 Task: Select transit view around selected location Dinosaur Valley State Park, Texas, United States and check out the nearest train station
Action: Mouse moved to (159, 74)
Screenshot: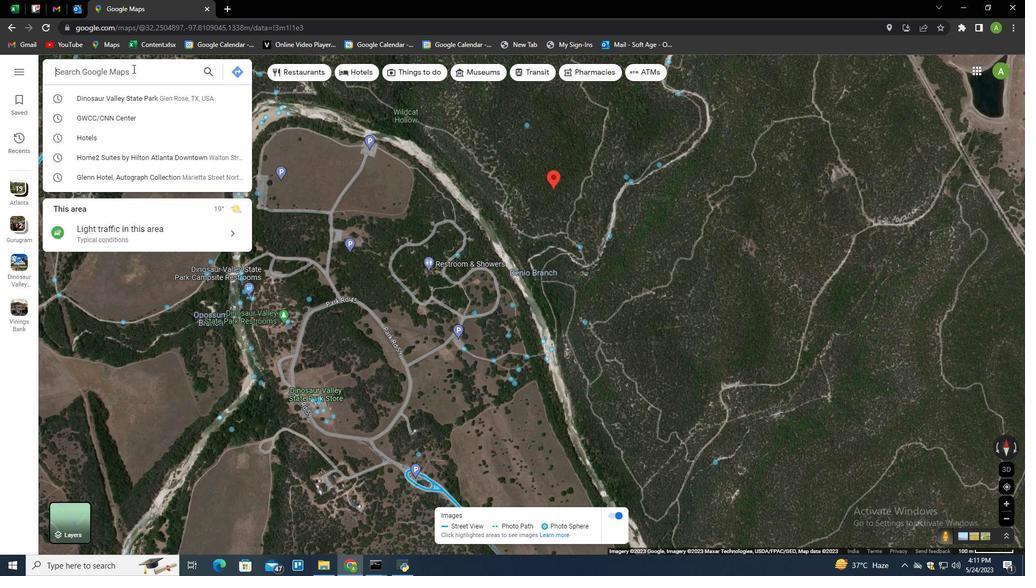 
Action: Mouse pressed left at (159, 74)
Screenshot: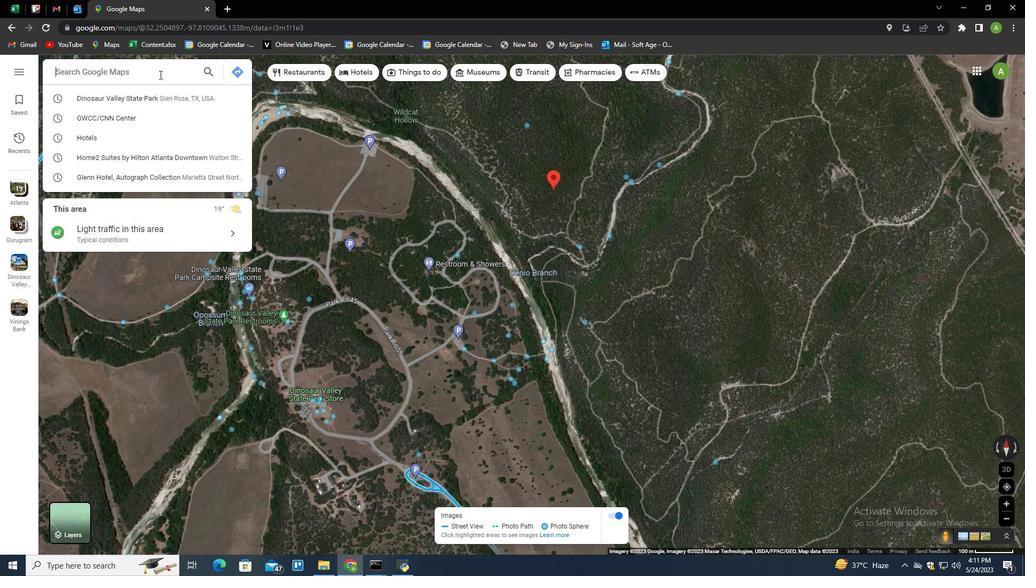 
Action: Key pressed <Key.shift>Dinosaur<Key.space><Key.shift>Valley<Key.space><Key.shift>State<Key.space><Key.shift>Ps<Key.backspace>ark,<Key.space><Key.shift>Texad<Key.backspace>s,<Key.space><Key.shift>United<Key.space><Key.shift>States<Key.enter>
Screenshot: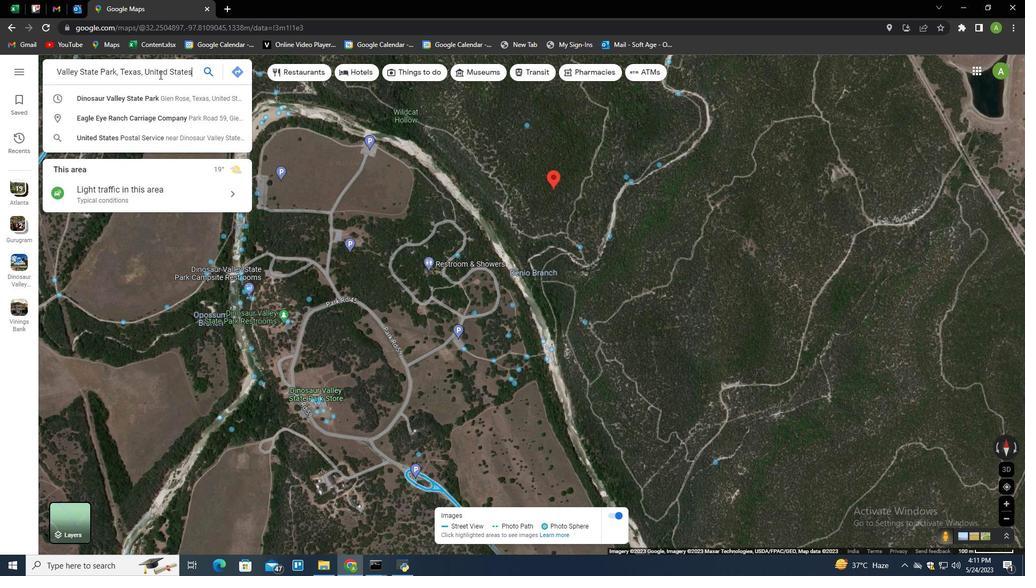 
Action: Mouse moved to (147, 277)
Screenshot: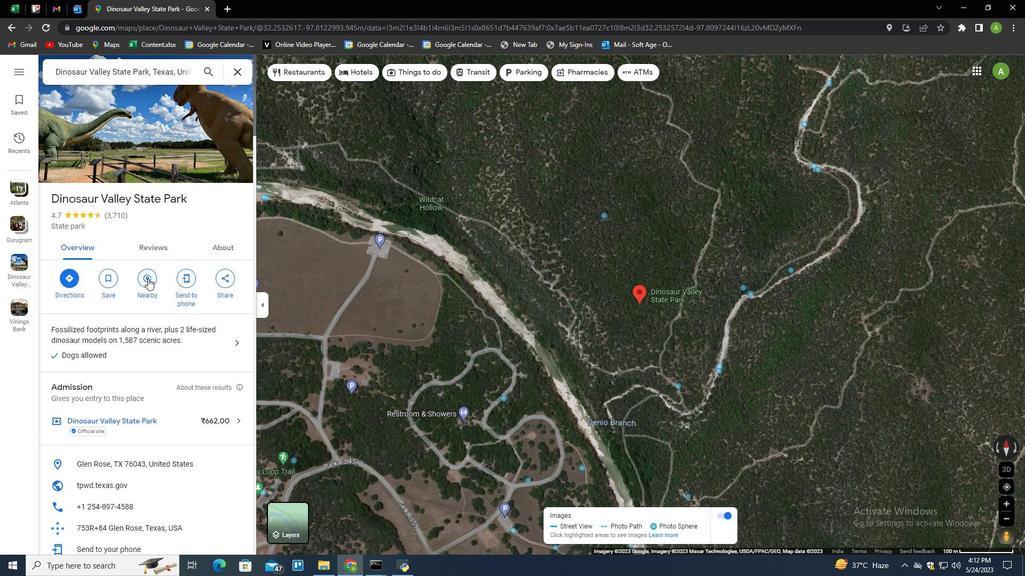 
Action: Mouse pressed left at (147, 277)
Screenshot: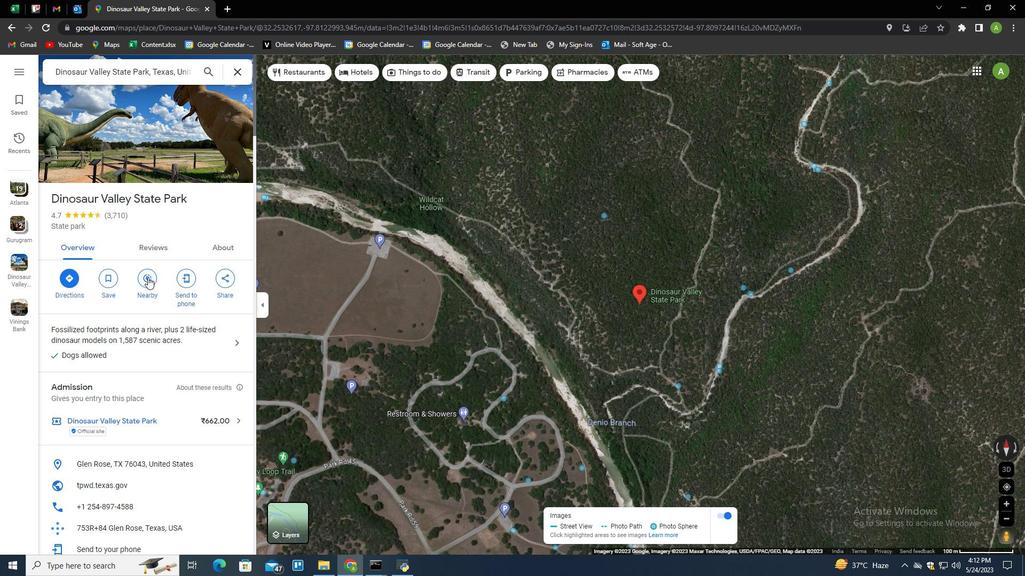 
Action: Mouse moved to (138, 68)
Screenshot: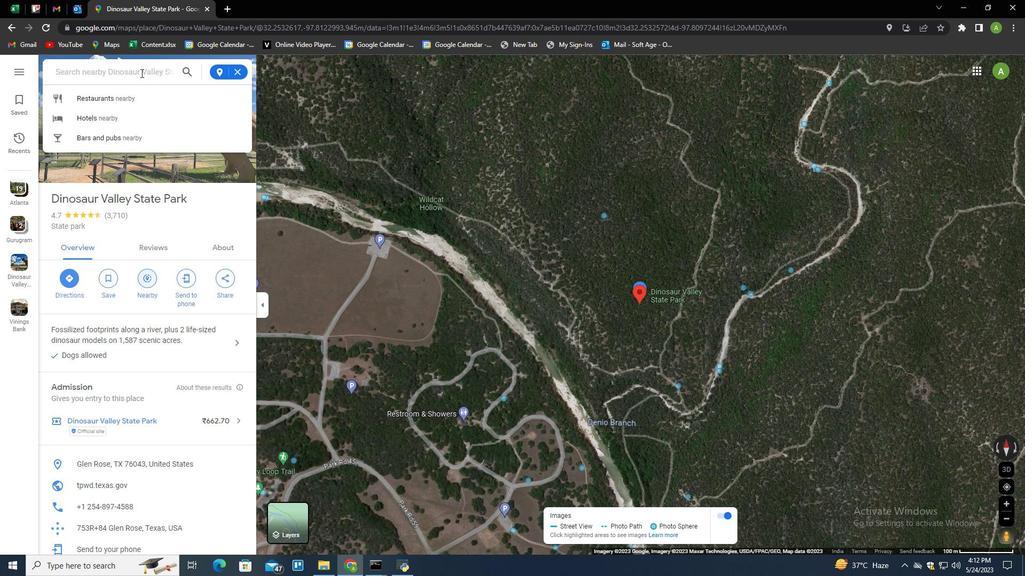
Action: Mouse pressed left at (138, 68)
Screenshot: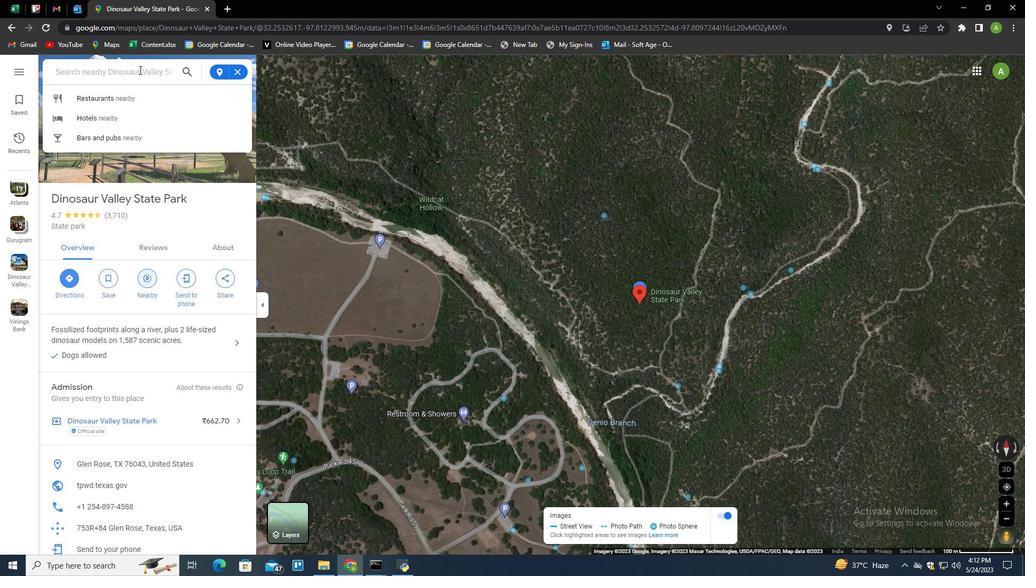 
Action: Key pressed <Key.shift><Key.shift><Key.shift><Key.shift><Key.shift><Key.shift>Train<Key.backspace><Key.down><Key.enter>
Screenshot: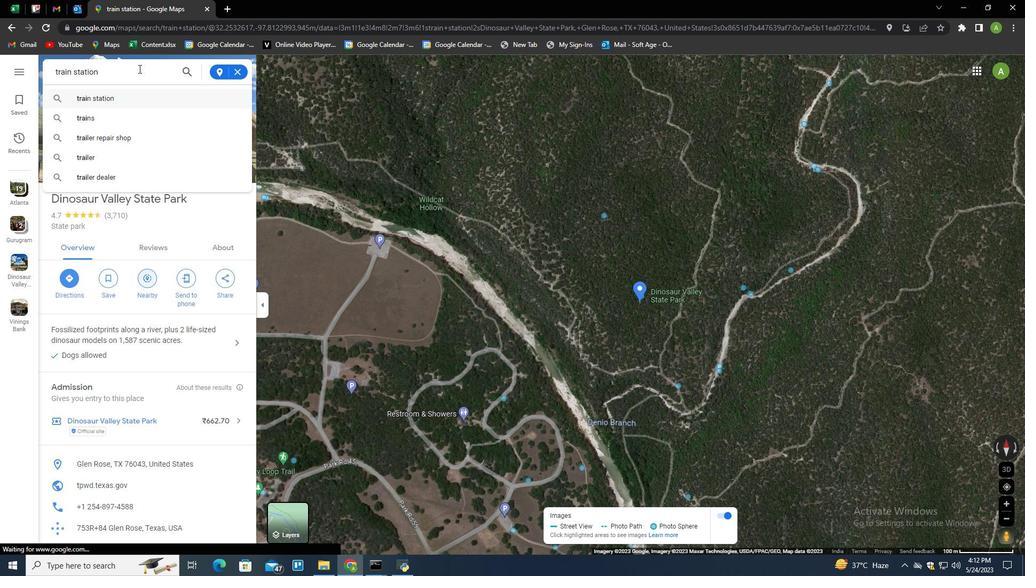 
Action: Mouse moved to (140, 120)
Screenshot: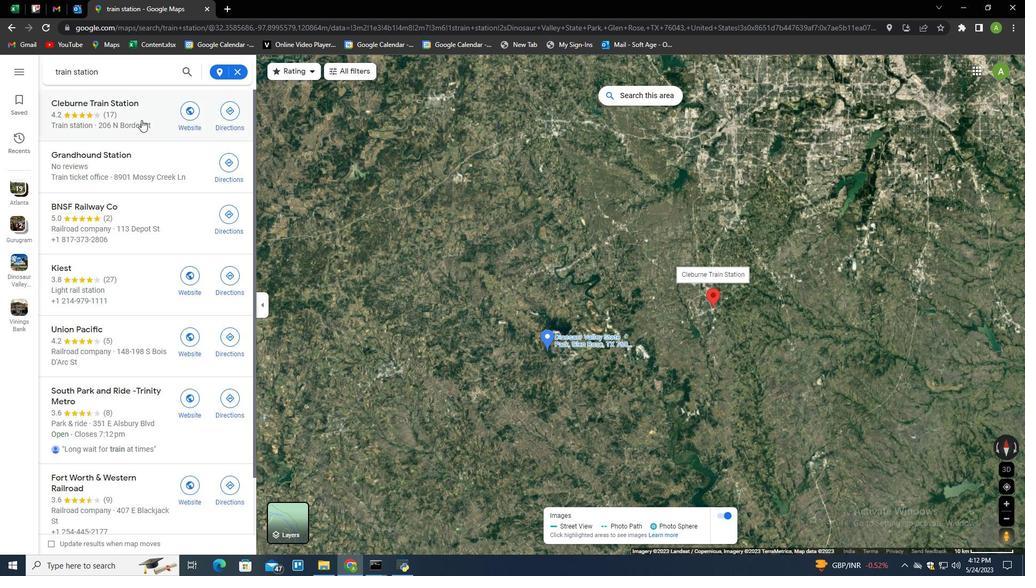 
Action: Mouse pressed left at (140, 120)
Screenshot: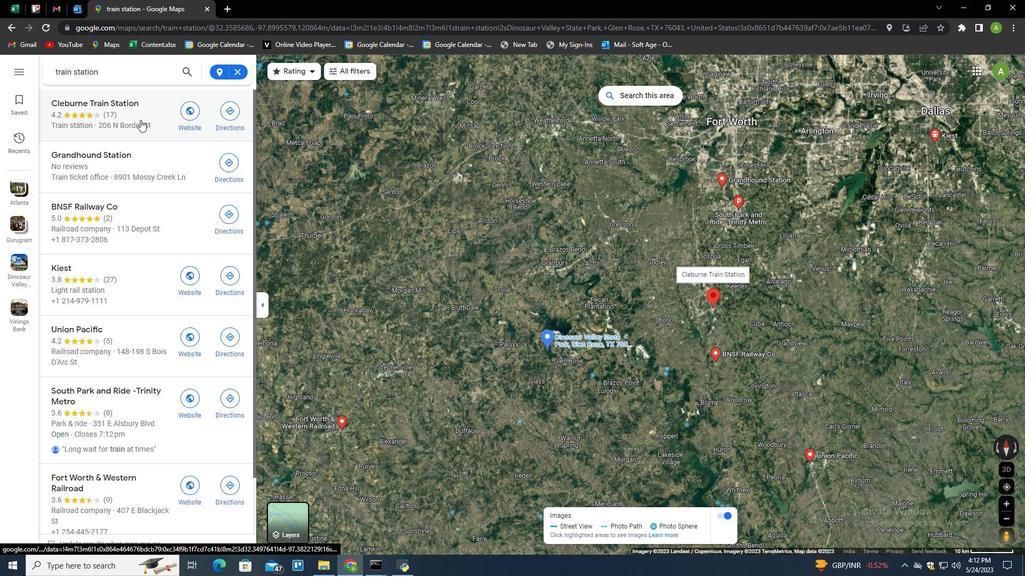 
Action: Mouse moved to (160, 206)
Screenshot: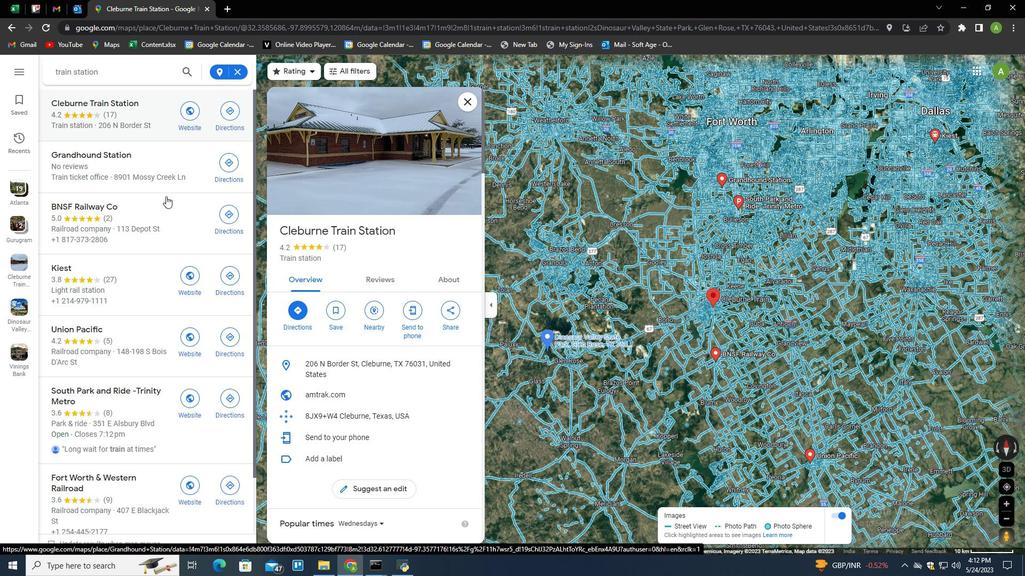 
Action: Mouse pressed left at (160, 206)
Screenshot: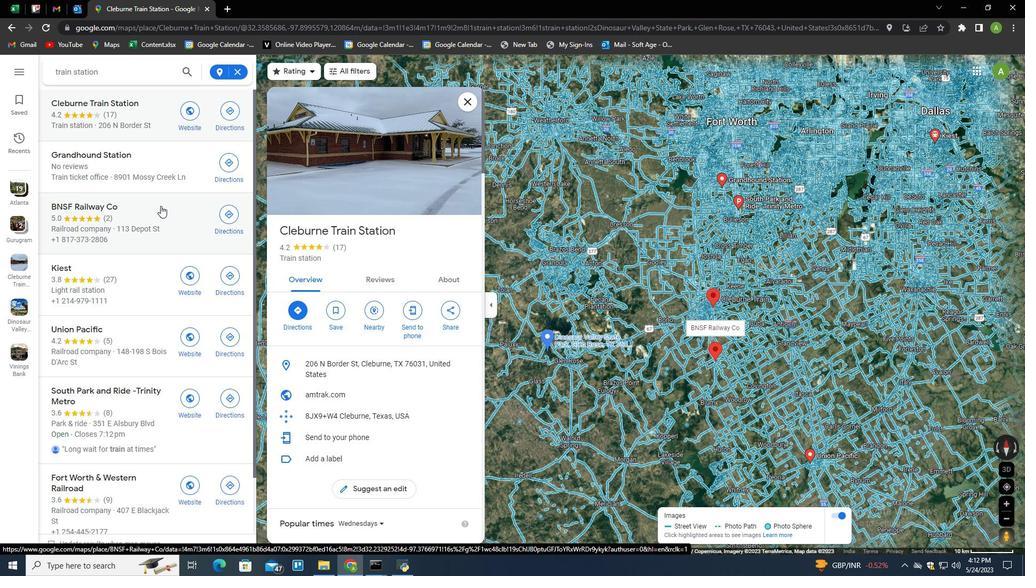 
Action: Mouse moved to (166, 177)
Screenshot: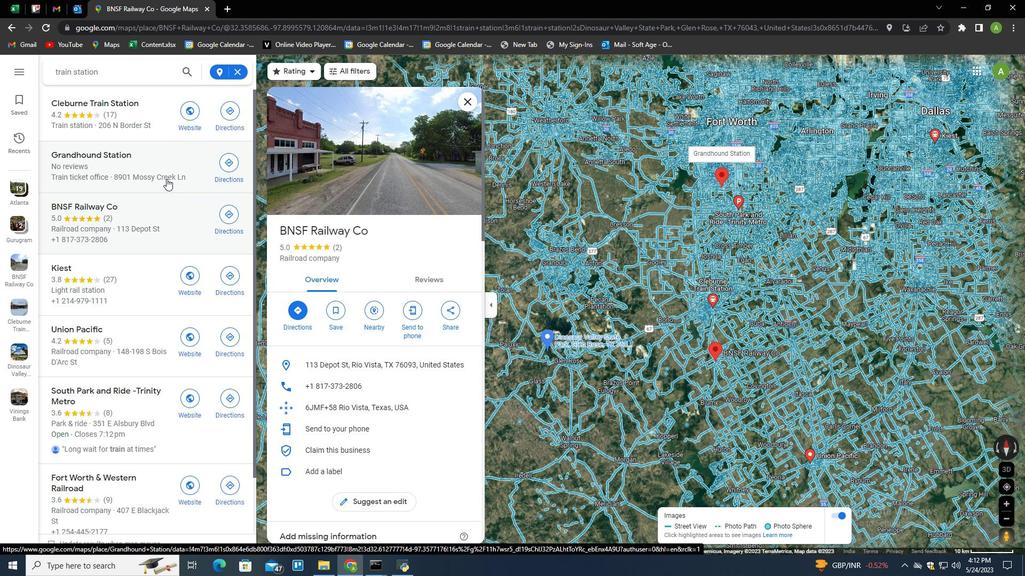 
Action: Mouse pressed left at (166, 177)
Screenshot: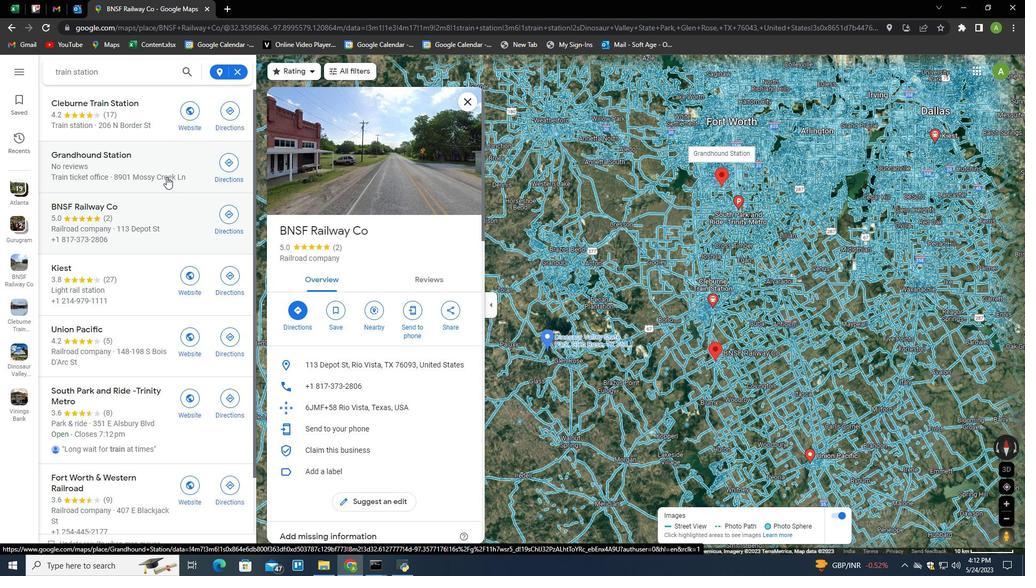 
Action: Mouse moved to (137, 273)
Screenshot: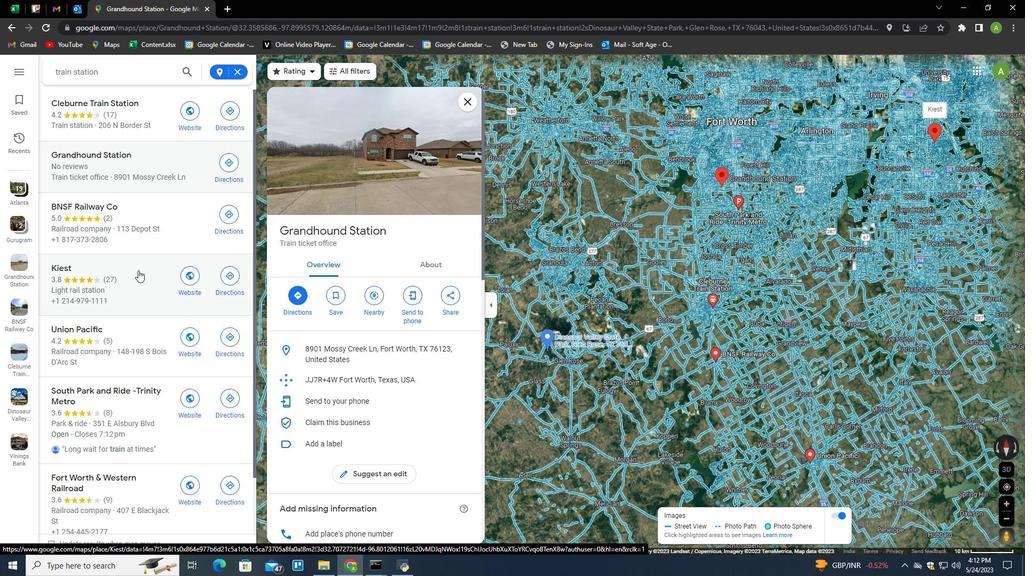 
Action: Mouse pressed left at (137, 273)
Screenshot: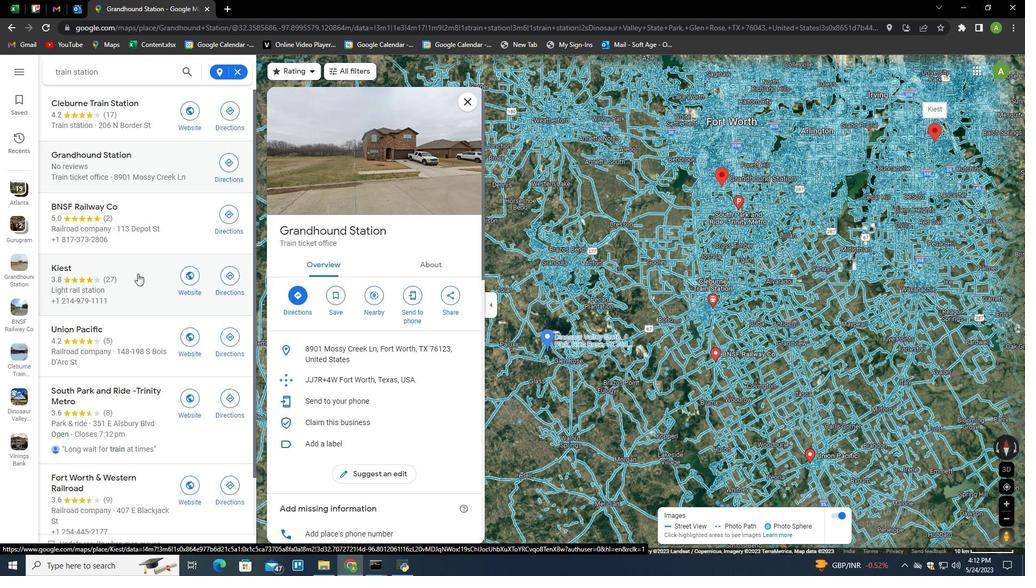 
Action: Mouse moved to (151, 327)
Screenshot: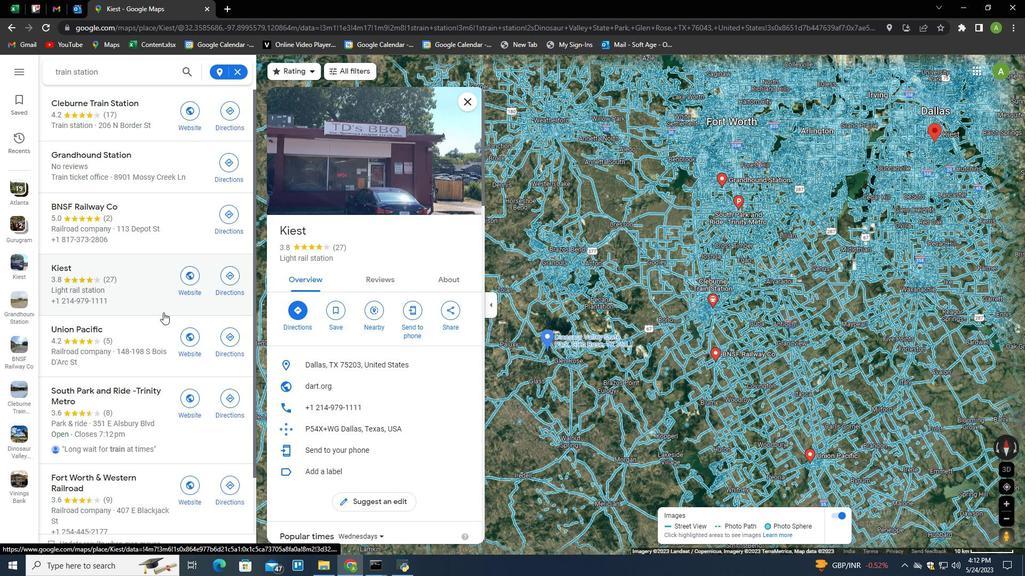 
Action: Mouse scrolled (151, 326) with delta (0, 0)
Screenshot: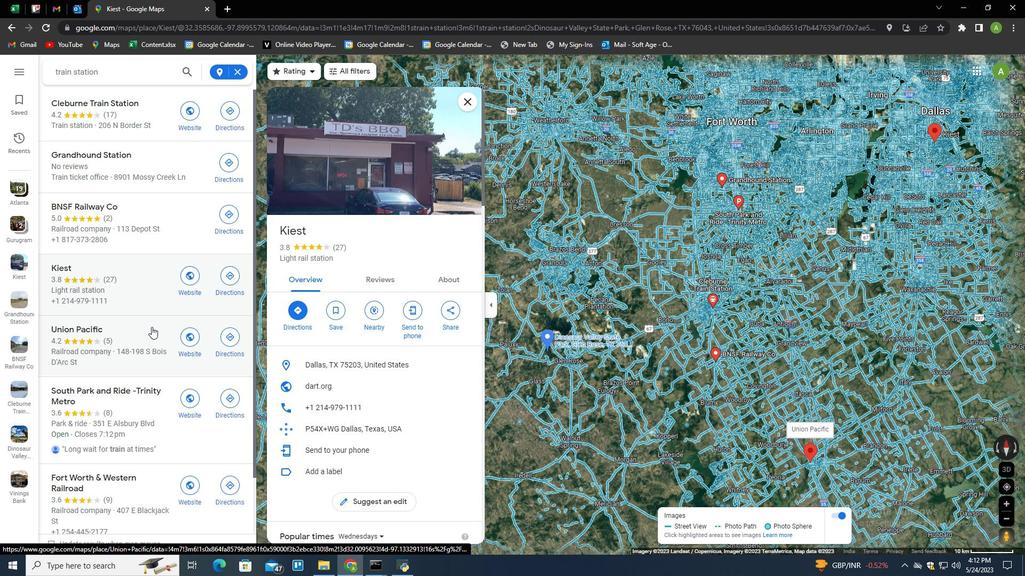 
Action: Mouse moved to (135, 311)
Screenshot: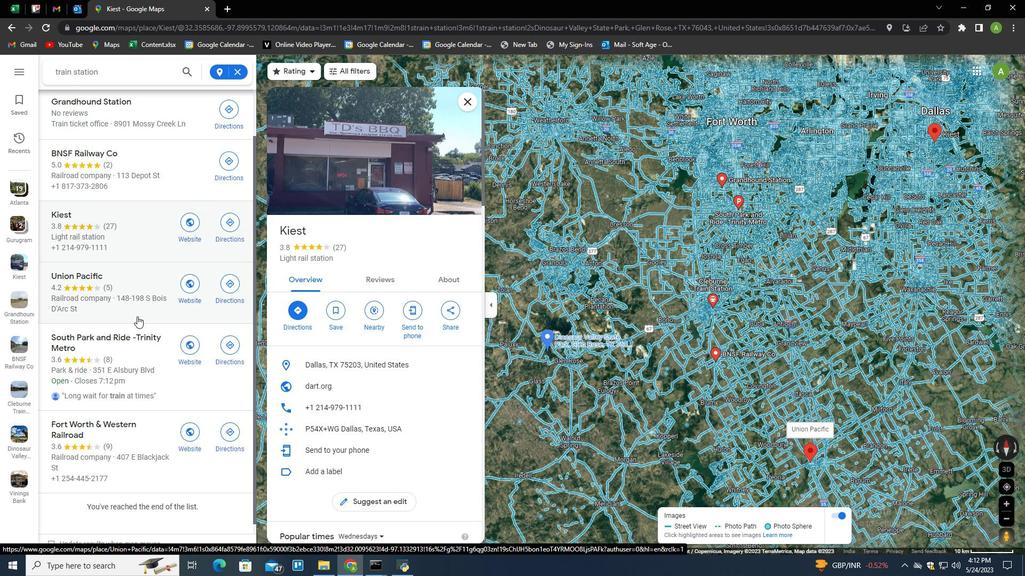 
Action: Mouse pressed left at (135, 311)
Screenshot: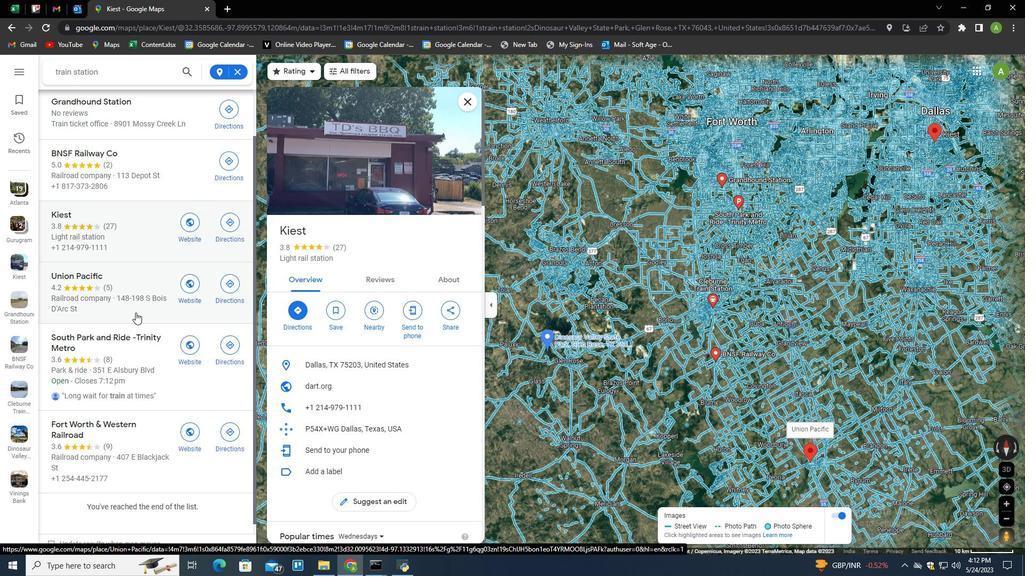 
Action: Mouse moved to (114, 394)
Screenshot: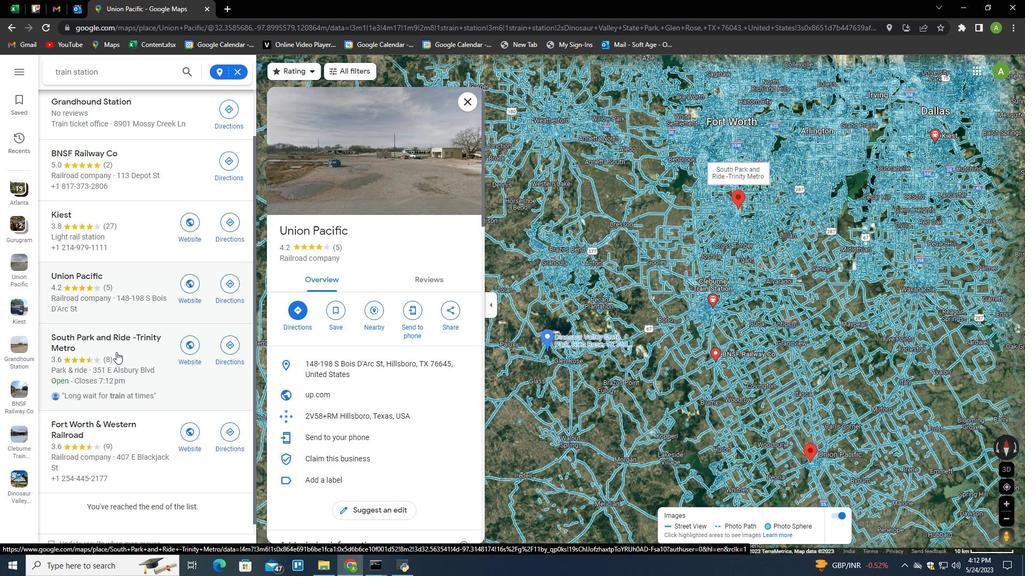 
Action: Mouse scrolled (114, 394) with delta (0, 0)
Screenshot: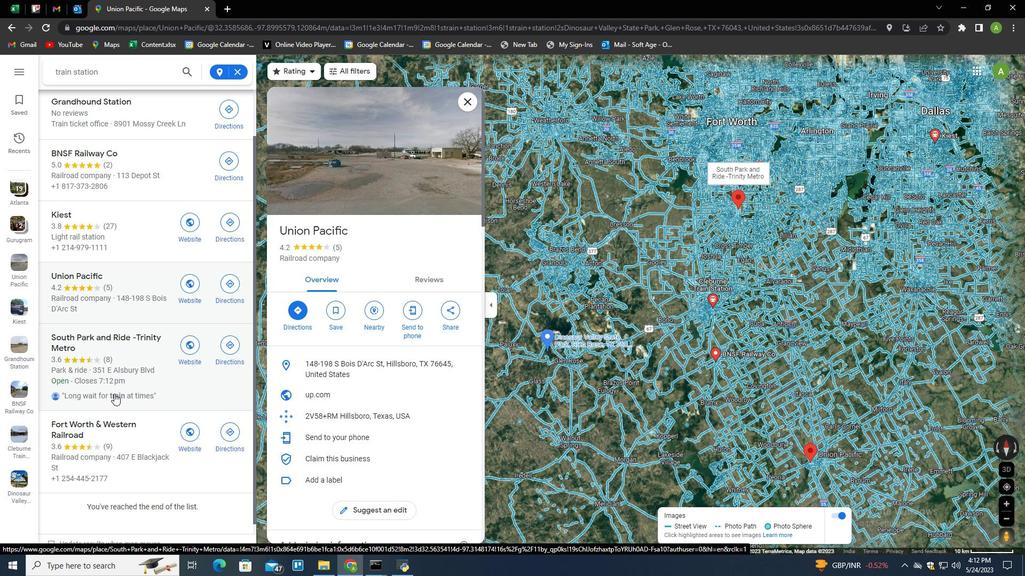 
Action: Mouse scrolled (114, 394) with delta (0, 0)
Screenshot: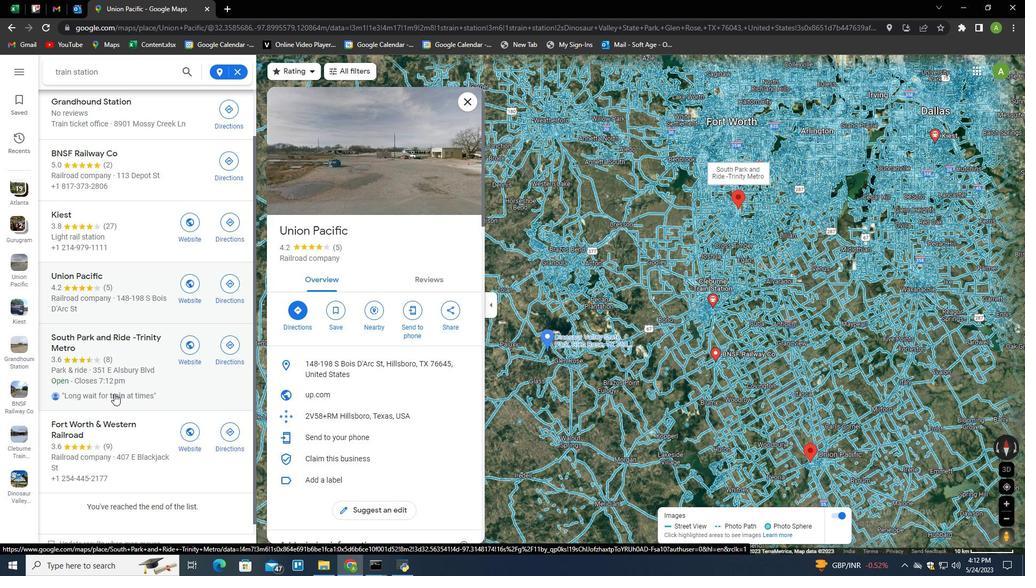
Action: Mouse moved to (122, 420)
Screenshot: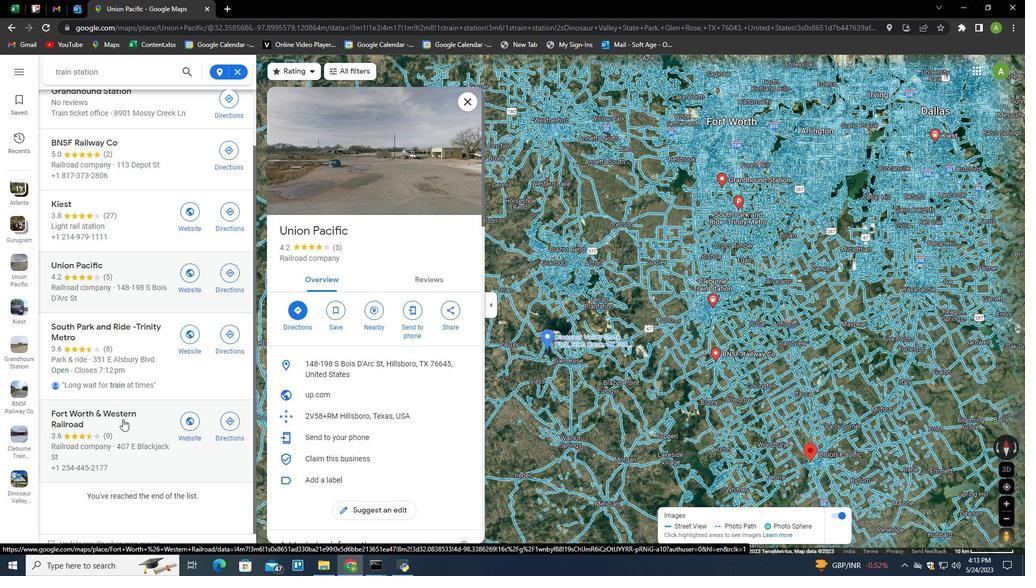 
Action: Mouse pressed left at (122, 420)
Screenshot: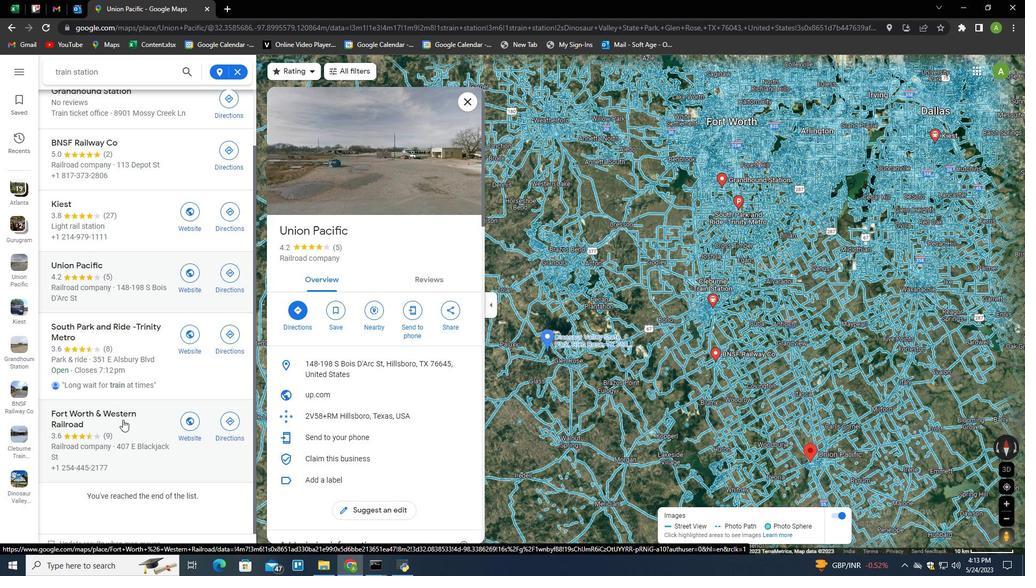 
Action: Mouse moved to (122, 347)
Screenshot: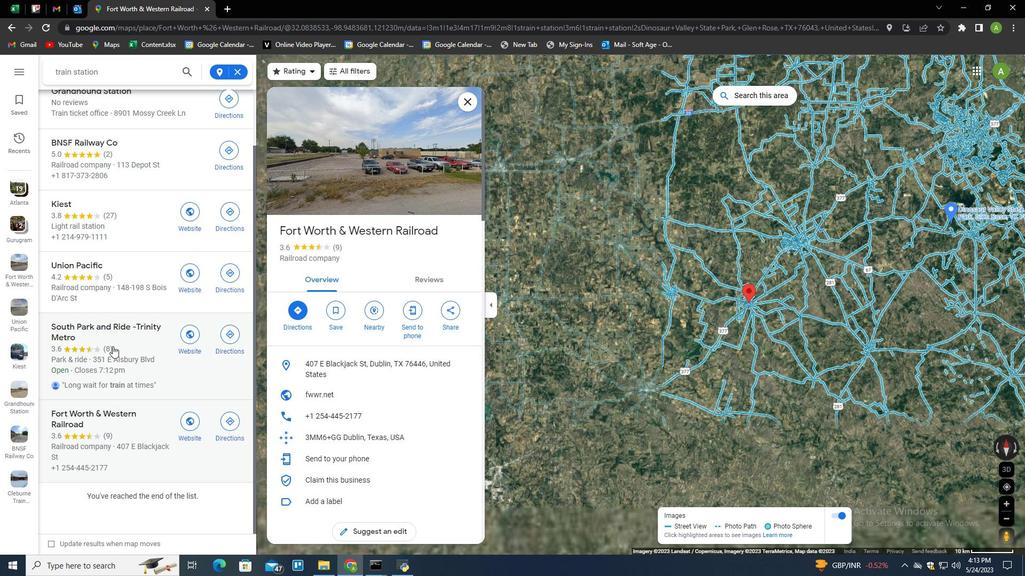 
Action: Mouse scrolled (122, 347) with delta (0, 0)
Screenshot: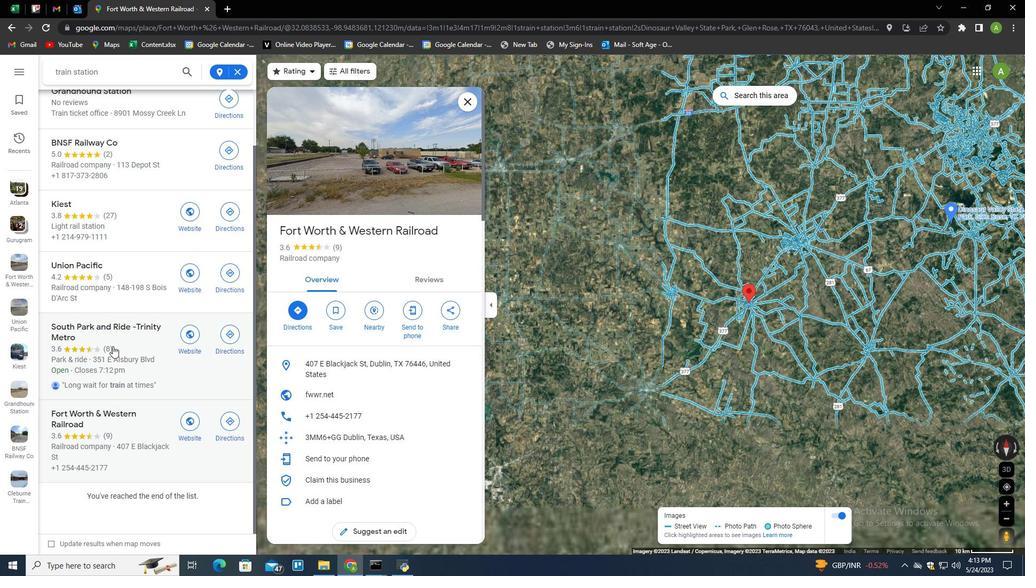 
Action: Mouse scrolled (122, 347) with delta (0, 0)
Screenshot: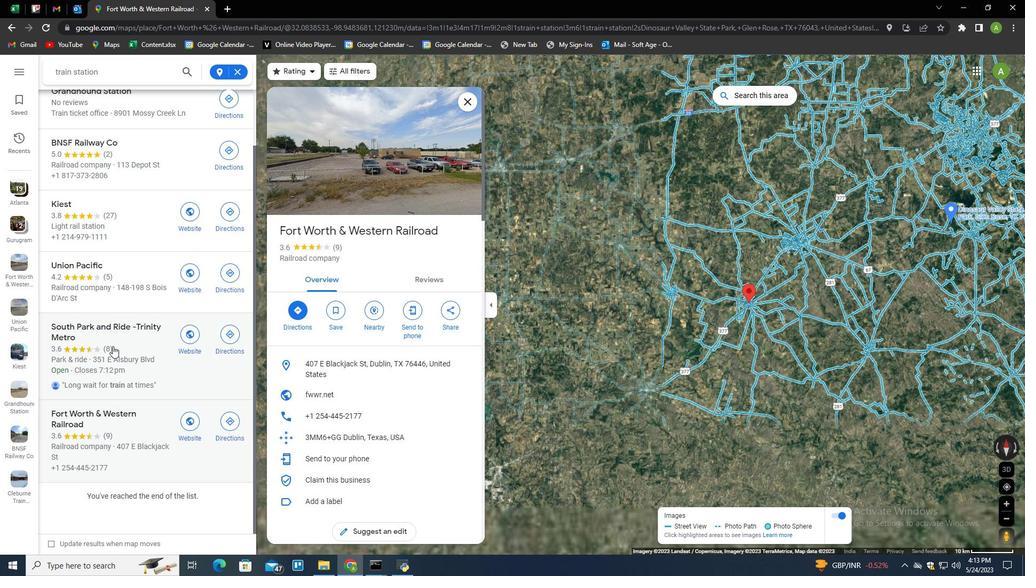 
Action: Mouse scrolled (122, 347) with delta (0, 0)
Screenshot: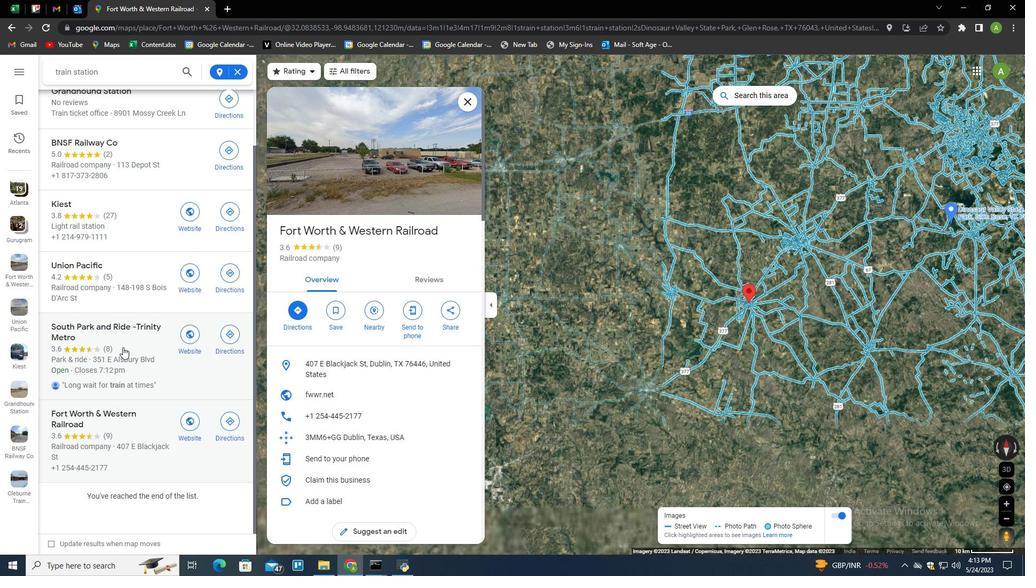 
Action: Mouse moved to (139, 301)
Screenshot: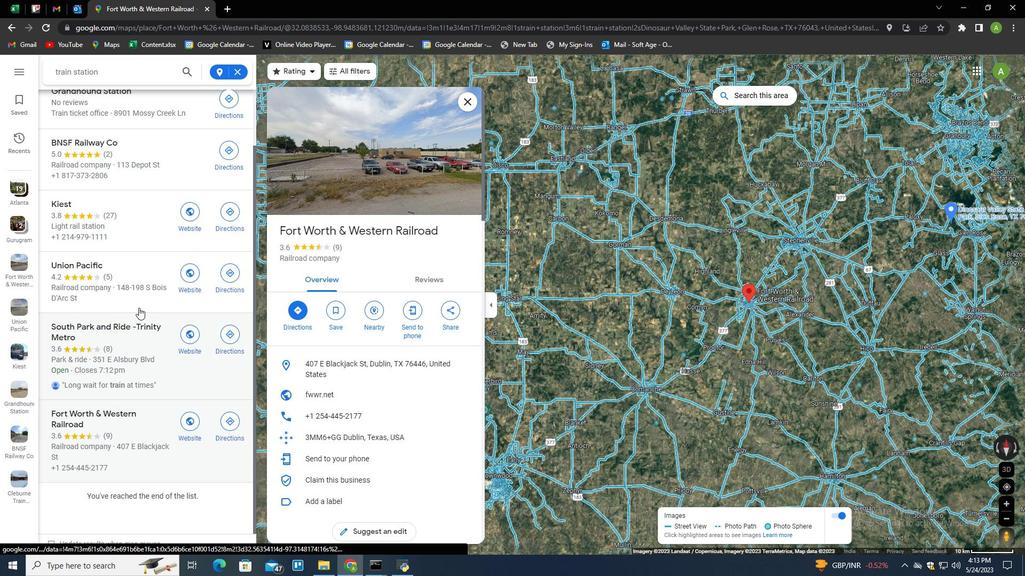 
Action: Mouse scrolled (139, 302) with delta (0, 0)
Screenshot: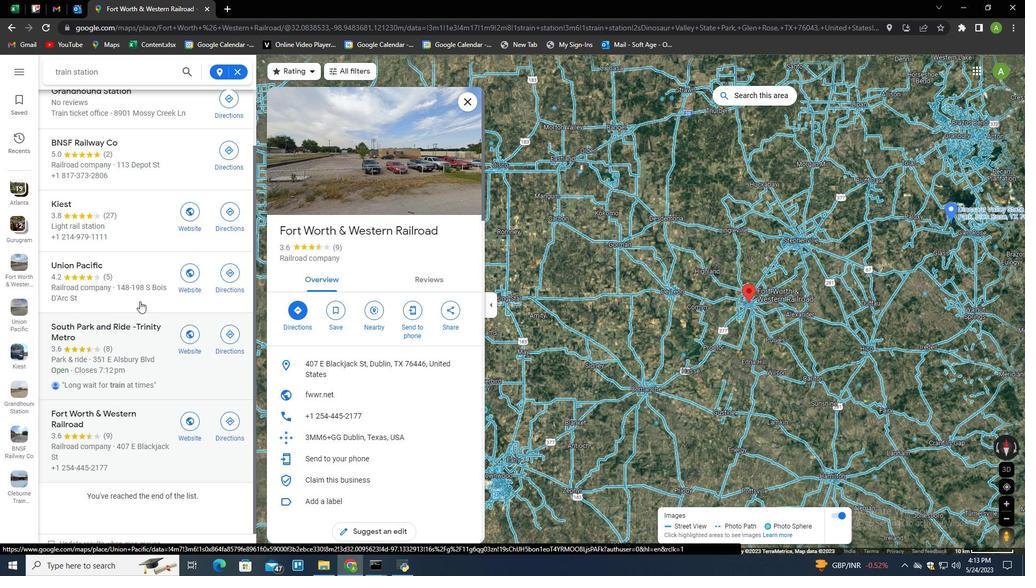 
Action: Mouse scrolled (139, 302) with delta (0, 0)
Screenshot: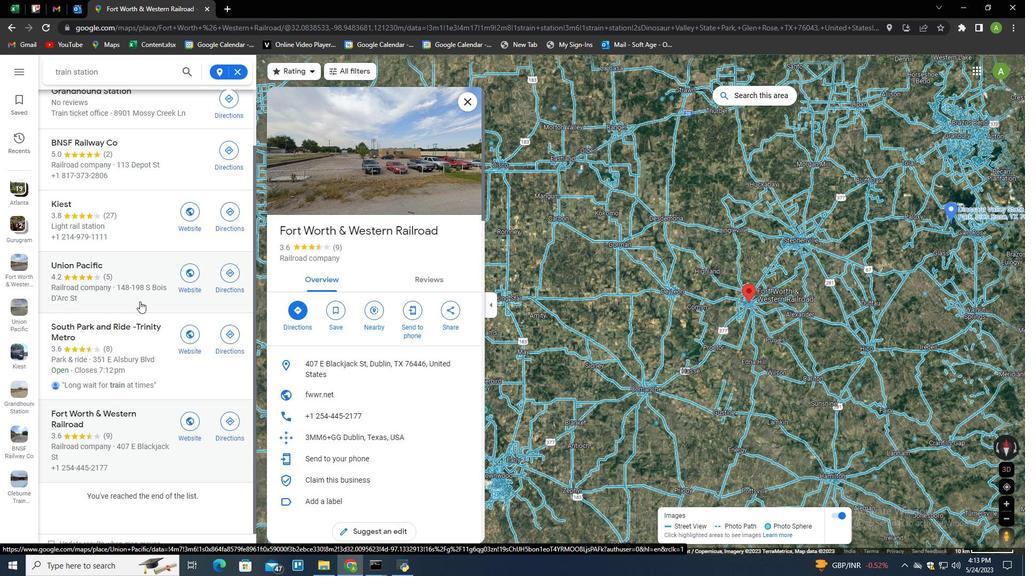 
Action: Mouse scrolled (139, 302) with delta (0, 0)
Screenshot: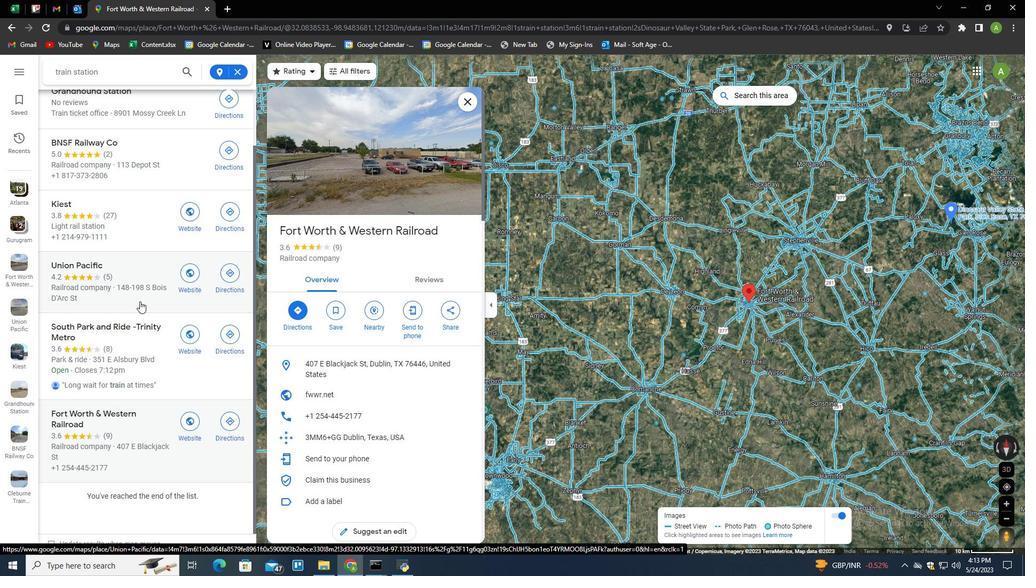 
Action: Mouse moved to (134, 119)
Screenshot: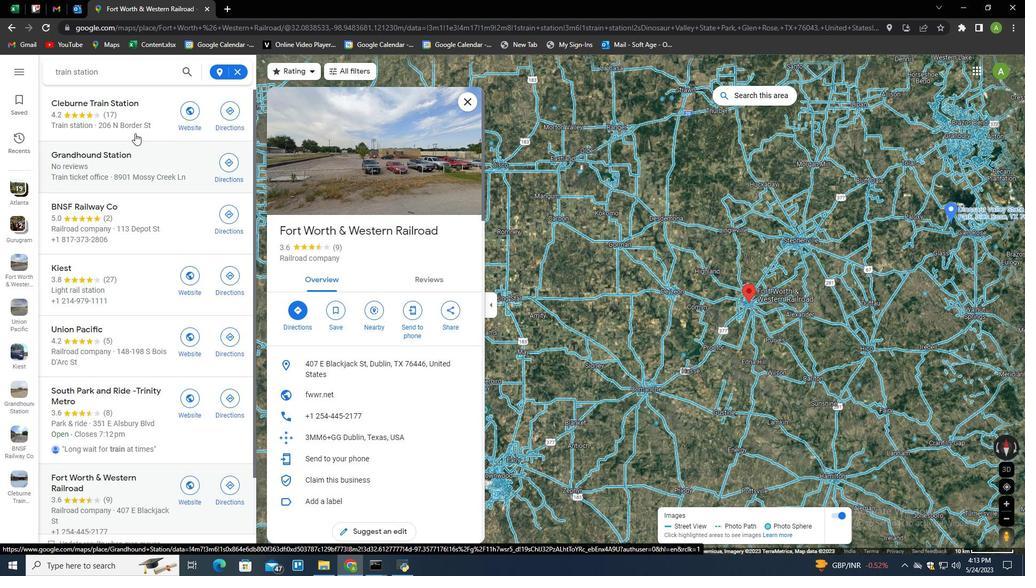 
Action: Mouse pressed left at (134, 119)
Screenshot: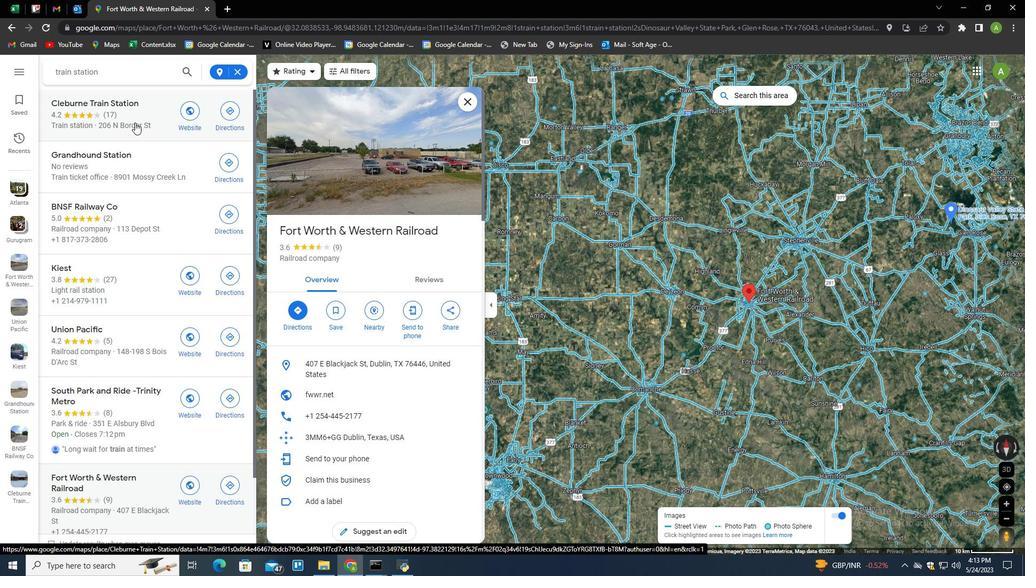 
Action: Mouse moved to (146, 176)
Screenshot: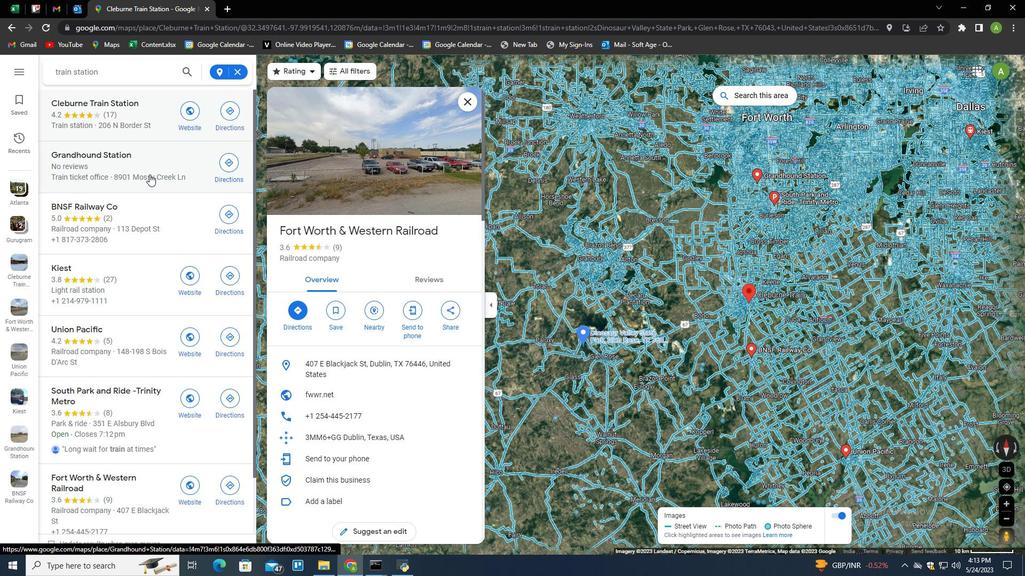 
Action: Mouse pressed left at (146, 176)
Screenshot: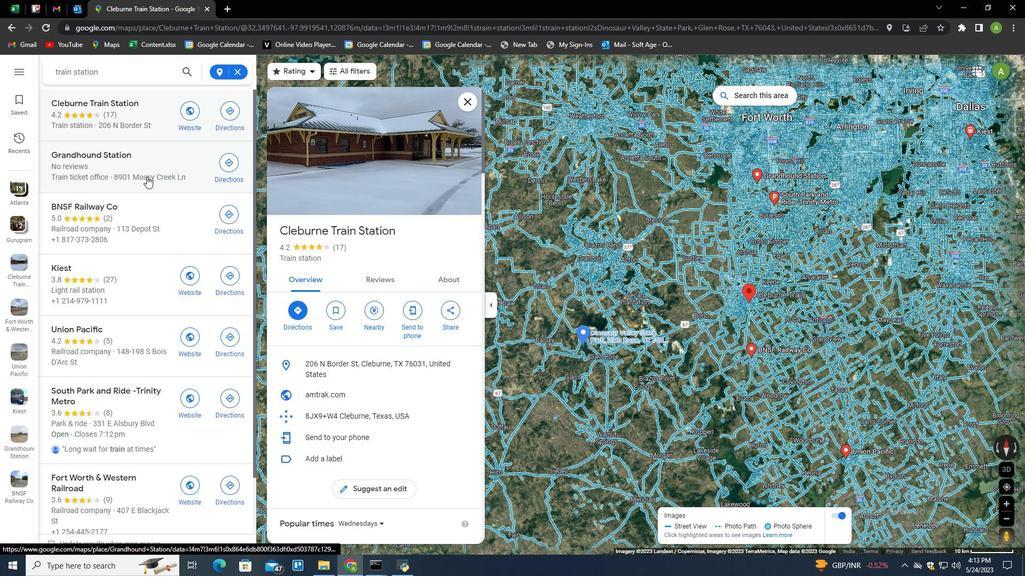 
Action: Mouse moved to (144, 216)
Screenshot: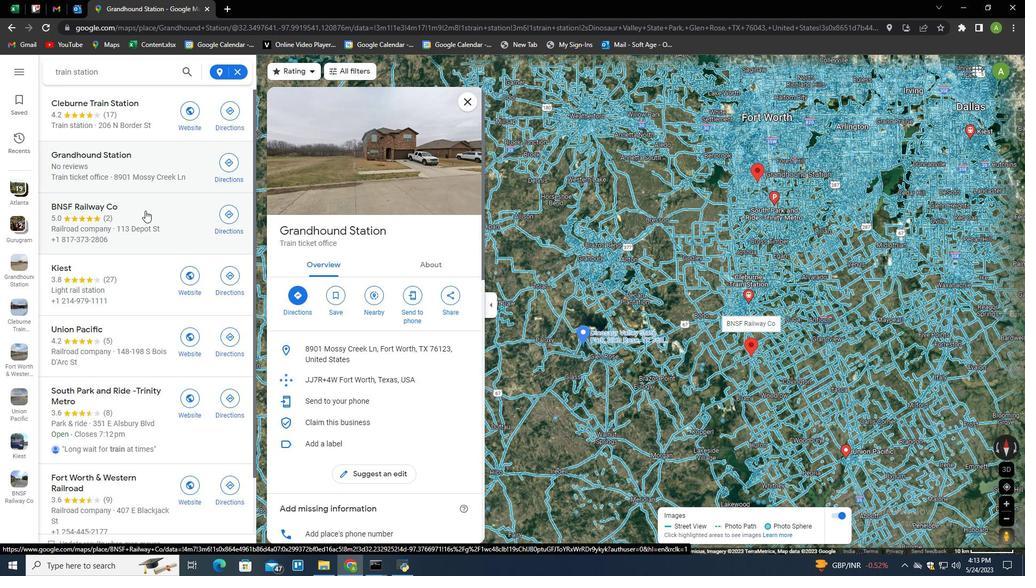 
Action: Mouse pressed left at (144, 216)
Screenshot: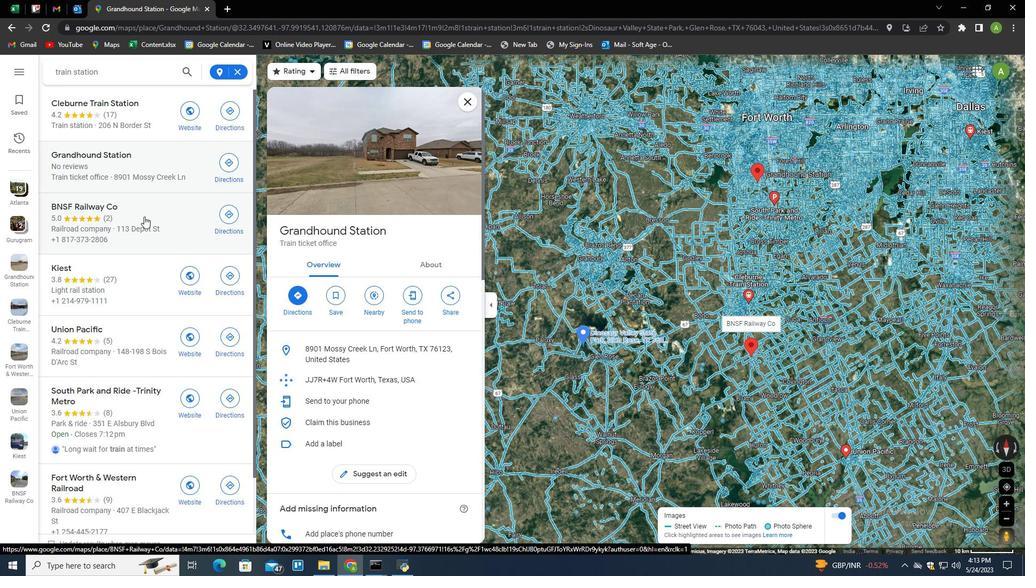 
Action: Mouse moved to (141, 273)
Screenshot: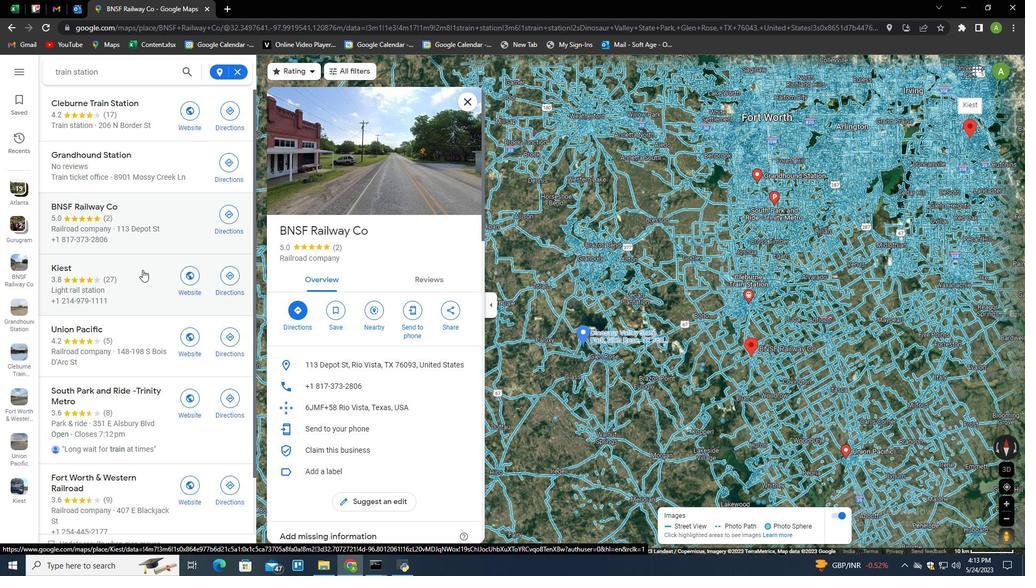 
Action: Mouse pressed left at (141, 273)
Screenshot: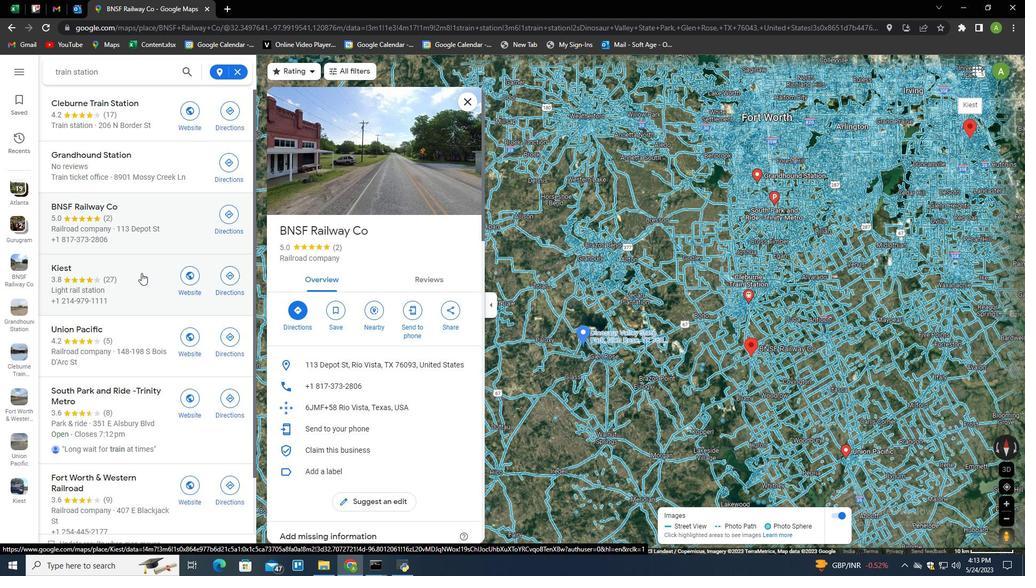 
Action: Mouse moved to (143, 334)
Screenshot: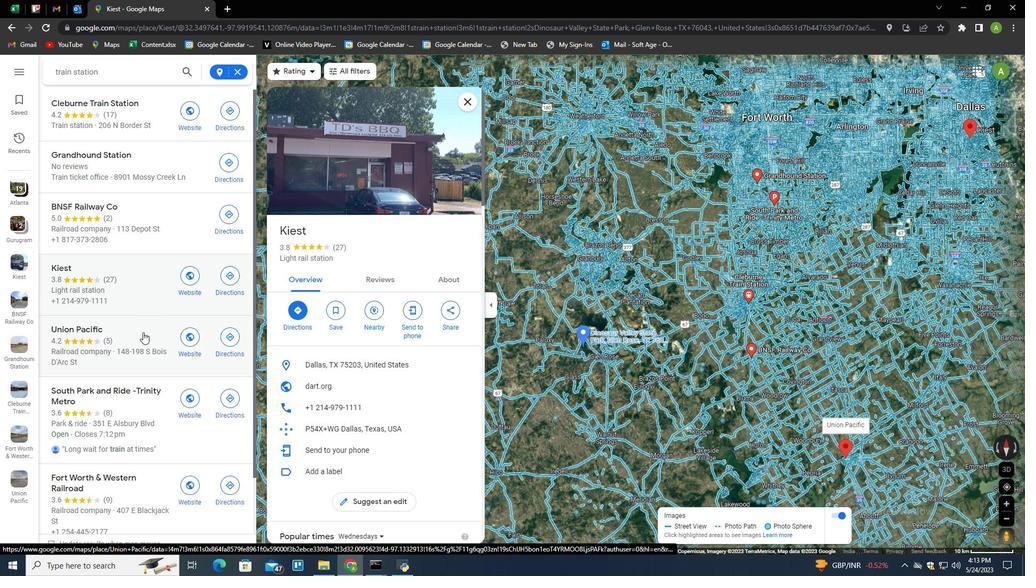 
Action: Mouse pressed left at (143, 334)
Screenshot: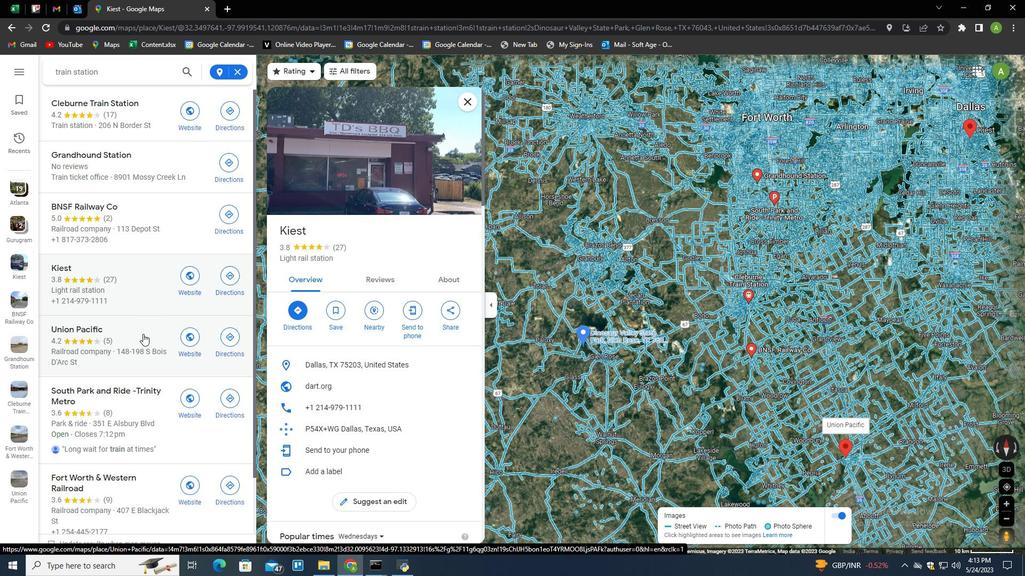 
Action: Mouse moved to (139, 405)
Screenshot: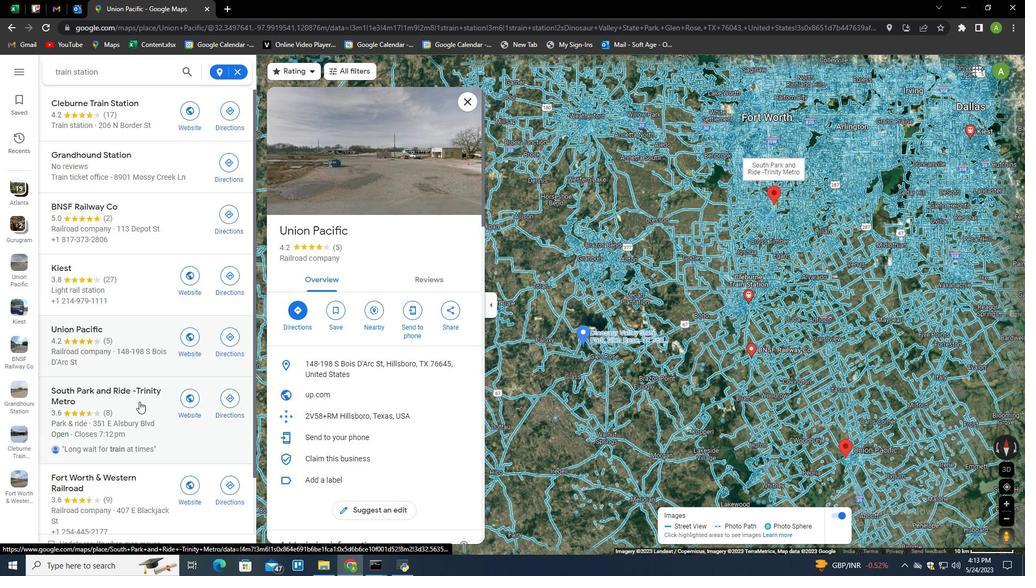 
Action: Mouse pressed left at (139, 405)
Screenshot: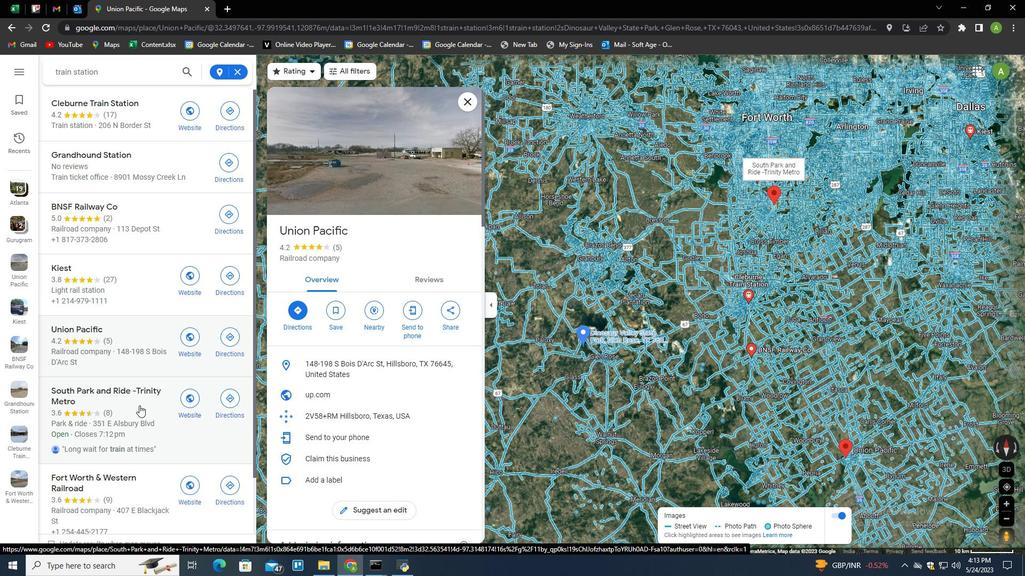 
Action: Mouse moved to (134, 478)
Screenshot: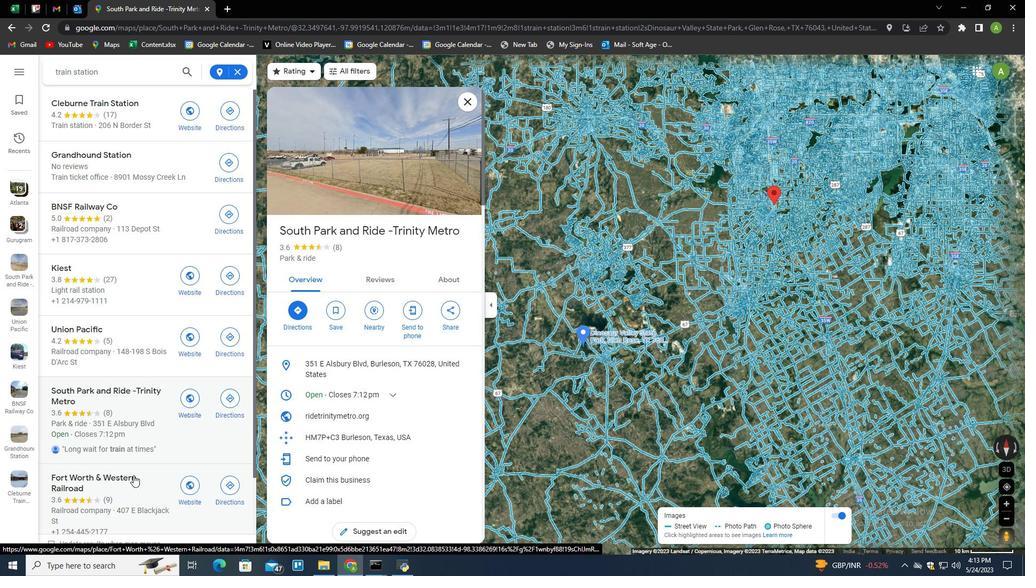 
Action: Mouse pressed left at (134, 478)
Screenshot: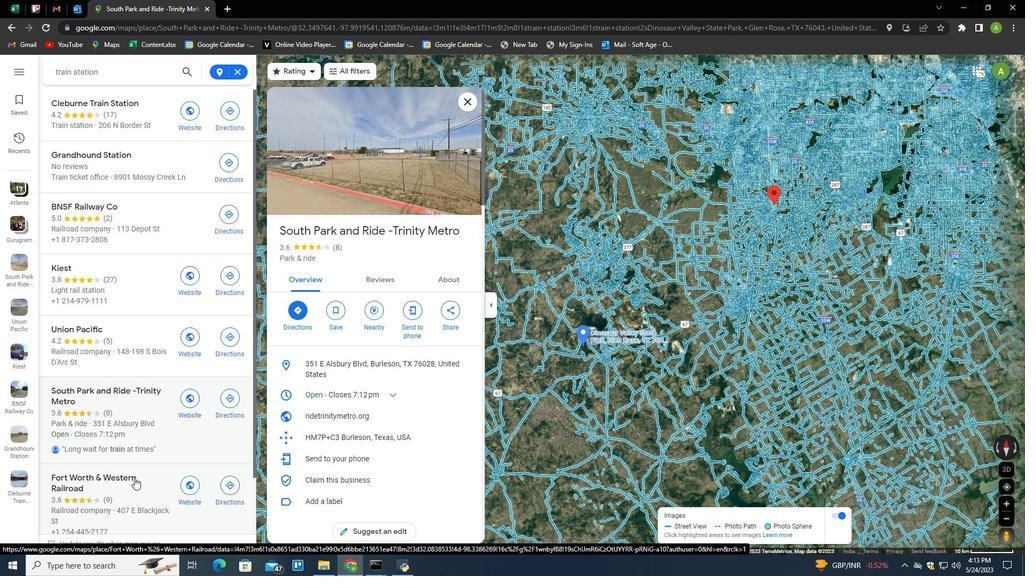 
Action: Mouse moved to (492, 310)
Screenshot: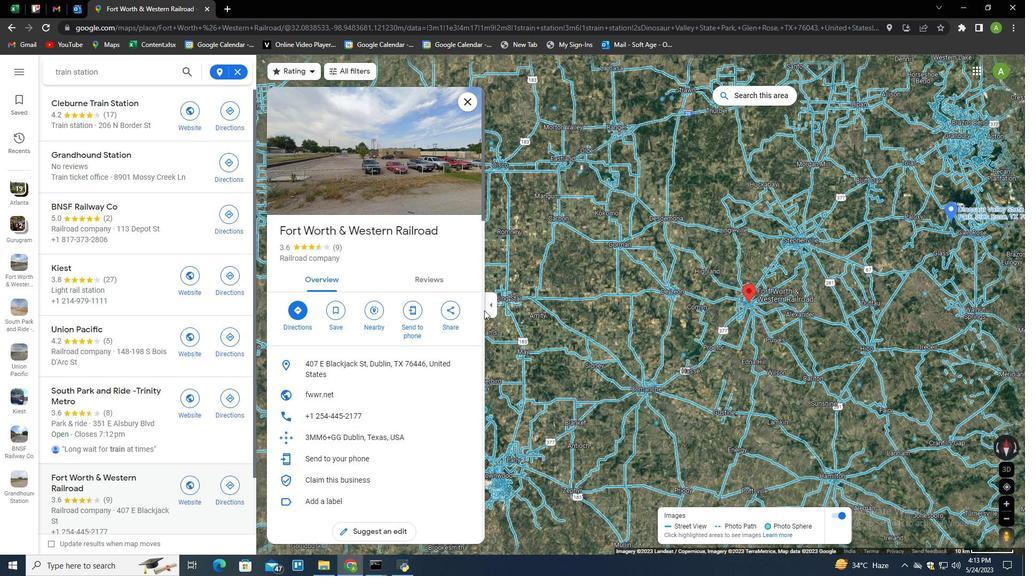 
Action: Mouse pressed left at (492, 310)
Screenshot: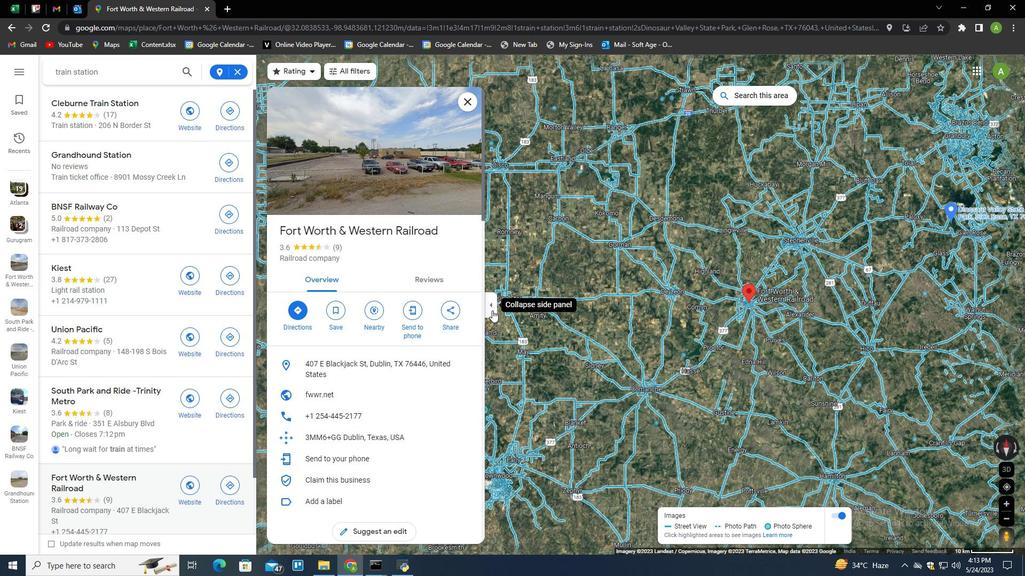 
Action: Mouse moved to (28, 526)
Screenshot: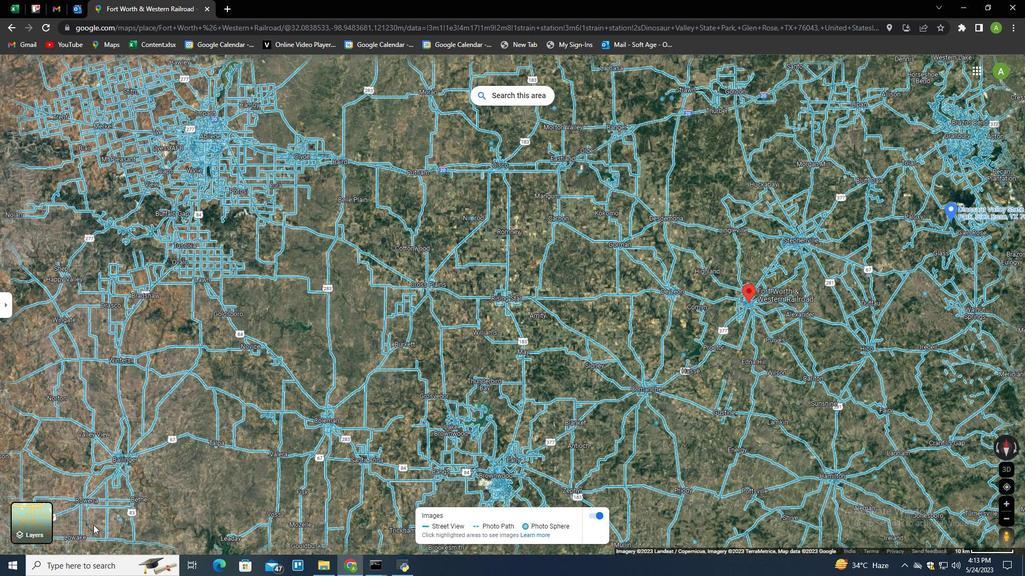 
Action: Mouse pressed left at (28, 526)
Screenshot: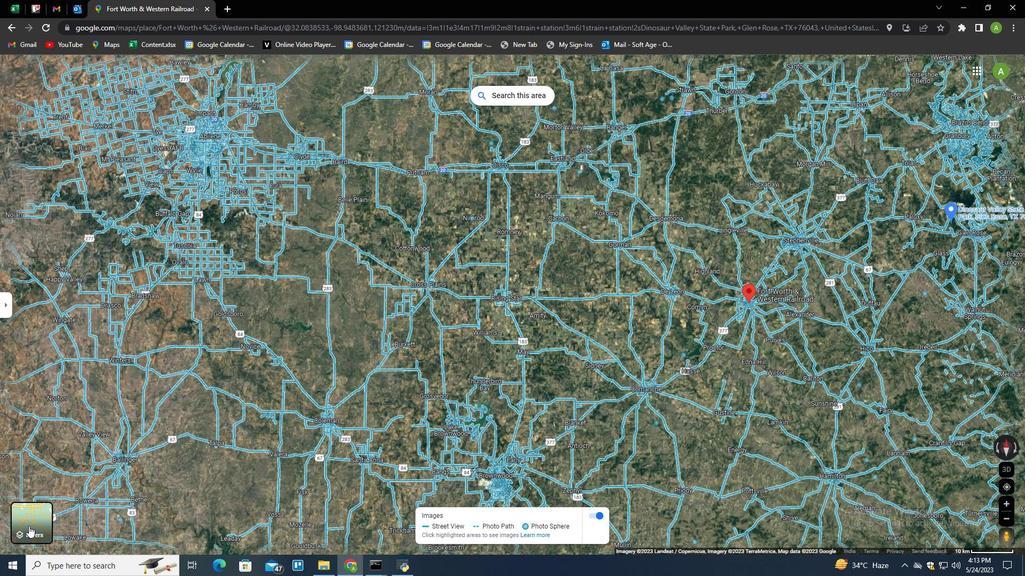 
Action: Mouse moved to (142, 525)
Screenshot: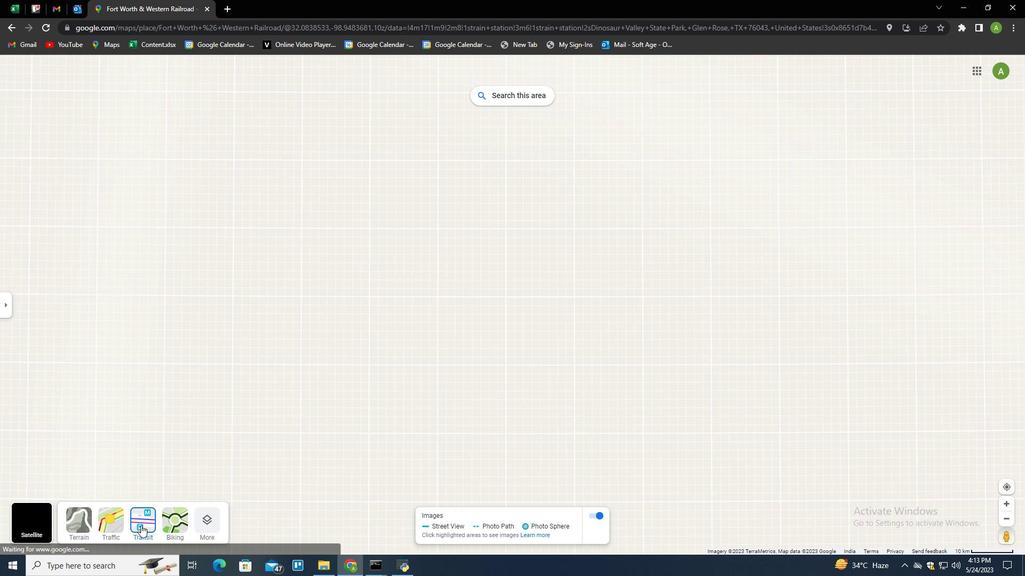 
Action: Mouse pressed left at (142, 525)
Screenshot: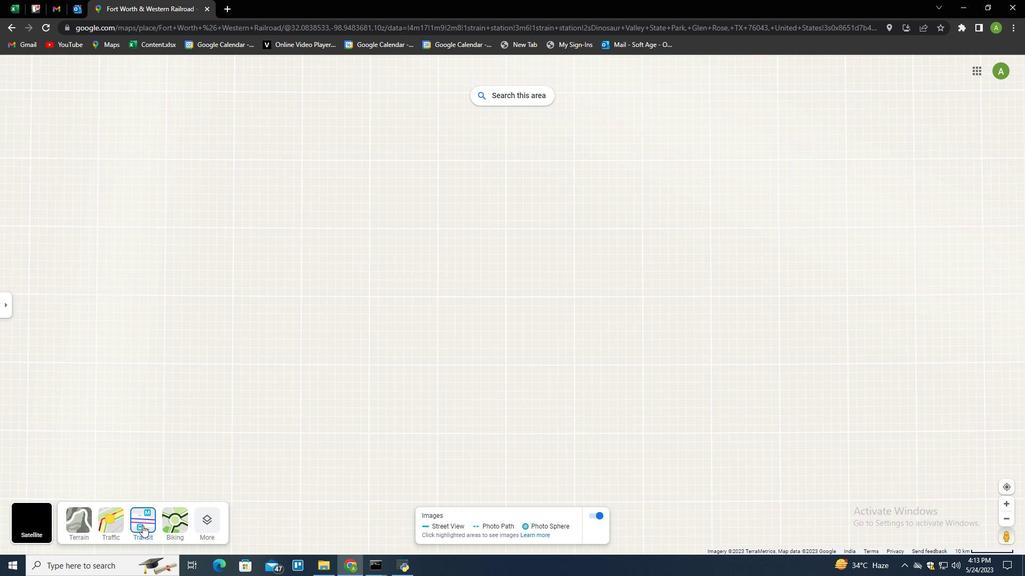 
Action: Mouse moved to (1, 312)
Screenshot: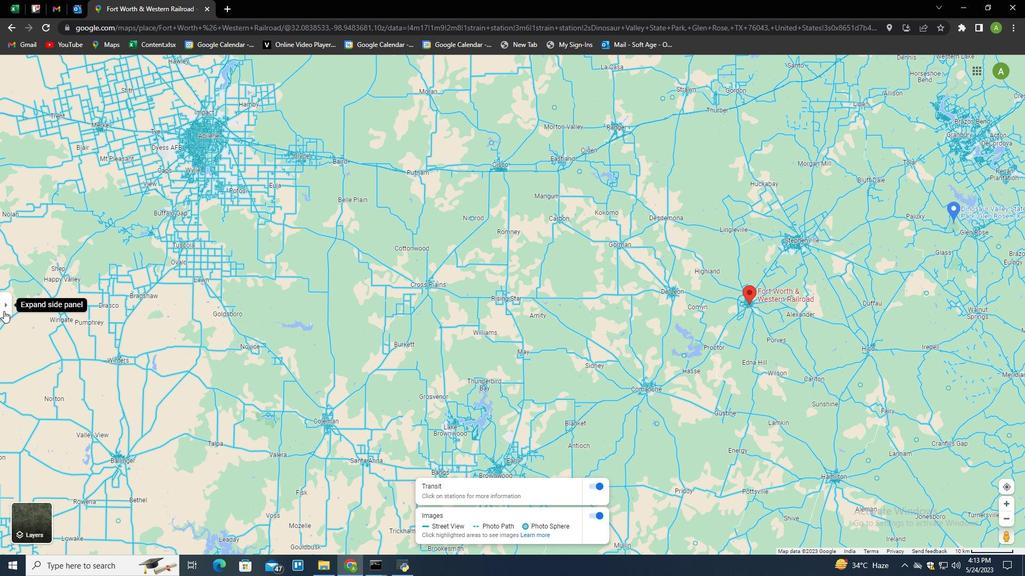 
Action: Mouse pressed left at (1, 312)
Screenshot: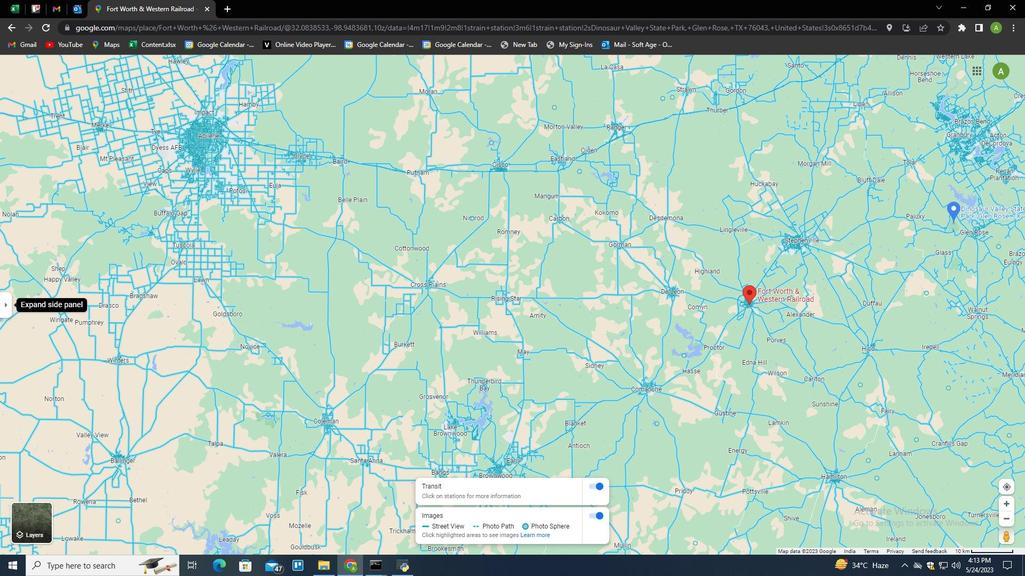 
Action: Mouse moved to (152, 234)
Screenshot: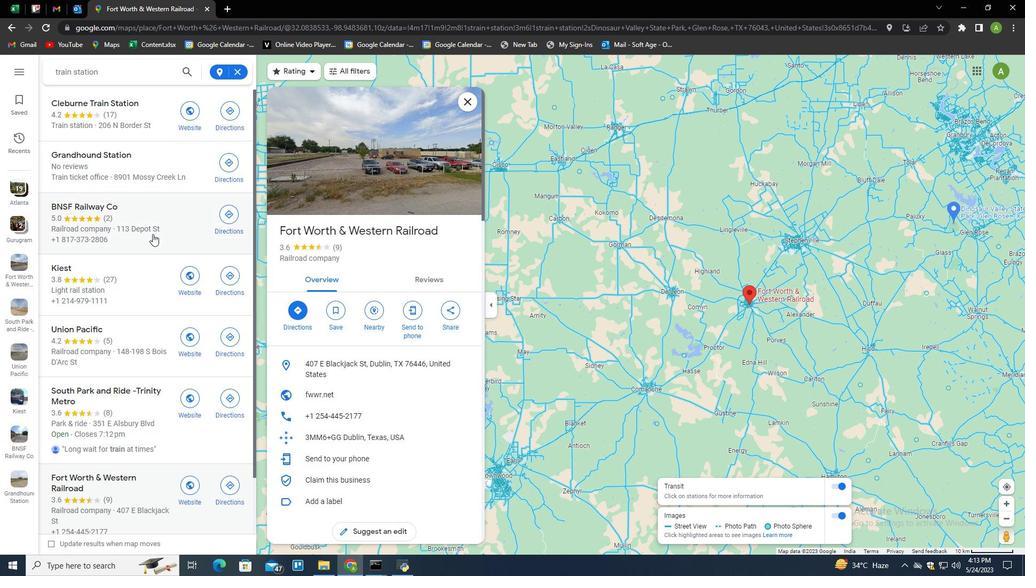 
Action: Mouse pressed left at (152, 234)
Screenshot: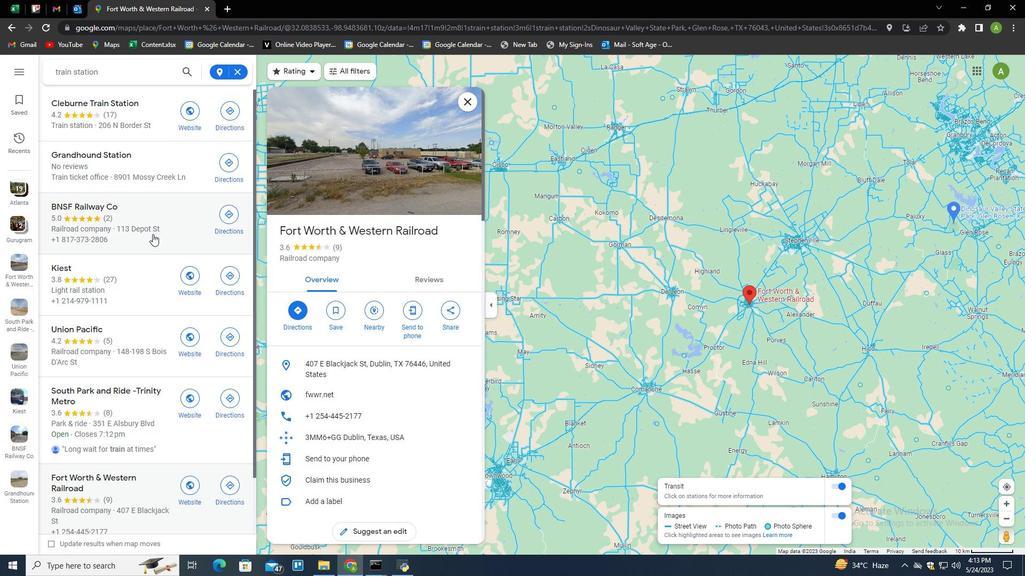 
Action: Mouse moved to (843, 514)
Screenshot: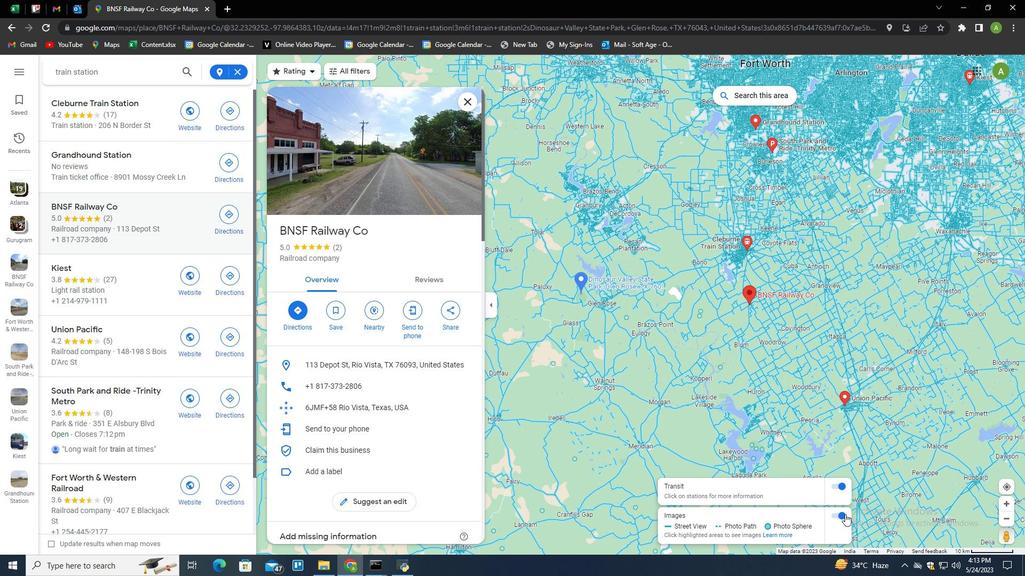 
Action: Mouse pressed left at (843, 514)
Screenshot: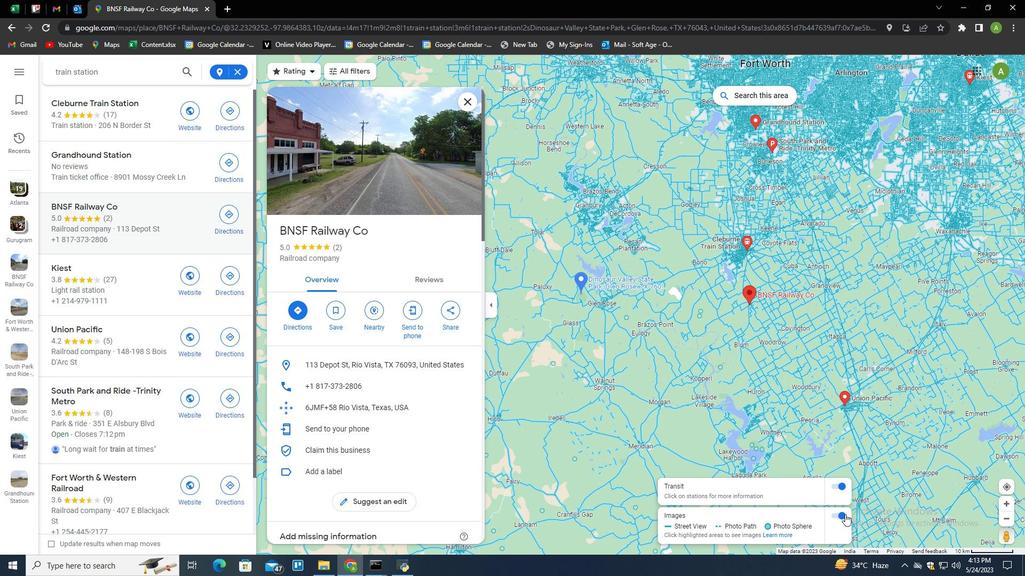 
Action: Mouse moved to (117, 272)
Screenshot: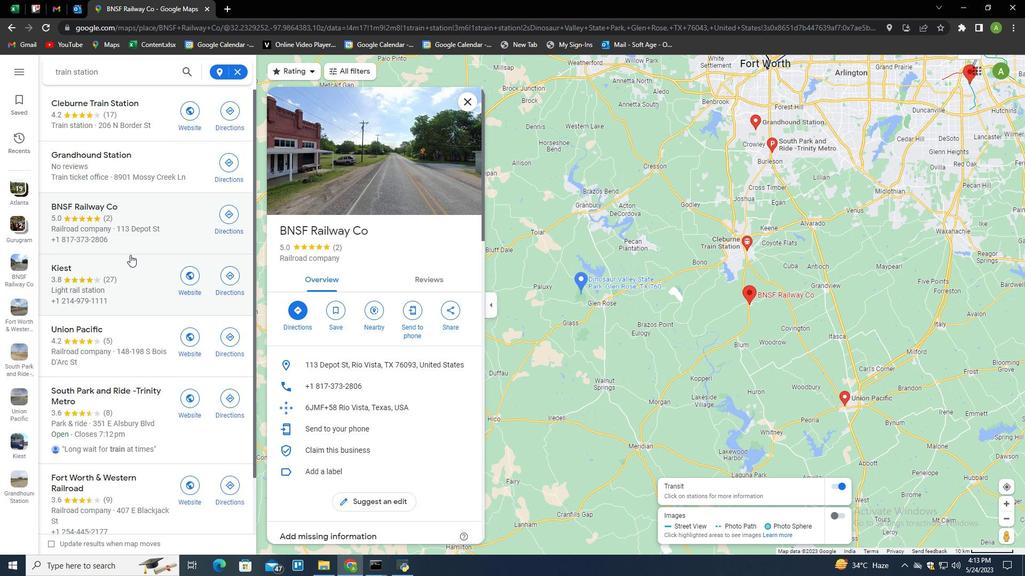 
Action: Mouse pressed left at (117, 272)
Screenshot: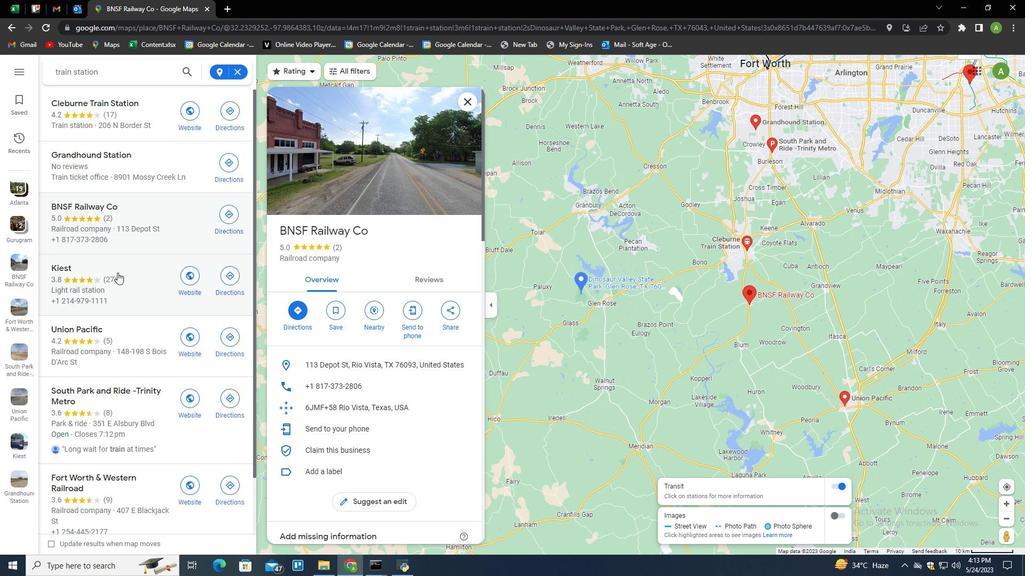 
Action: Mouse moved to (116, 273)
Screenshot: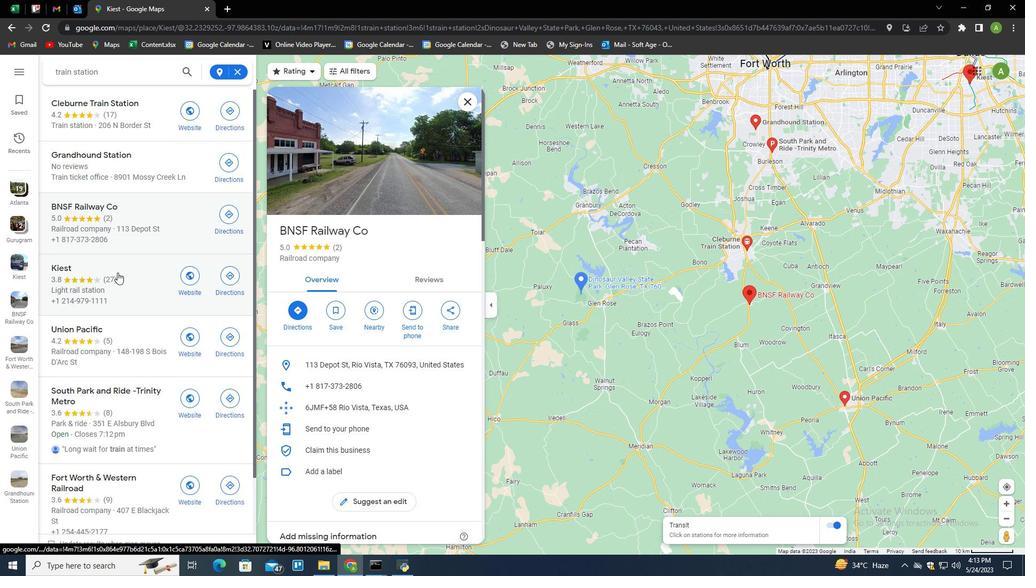 
